 Task: Create a 'speaker' object.
Action: Mouse moved to (674, 52)
Screenshot: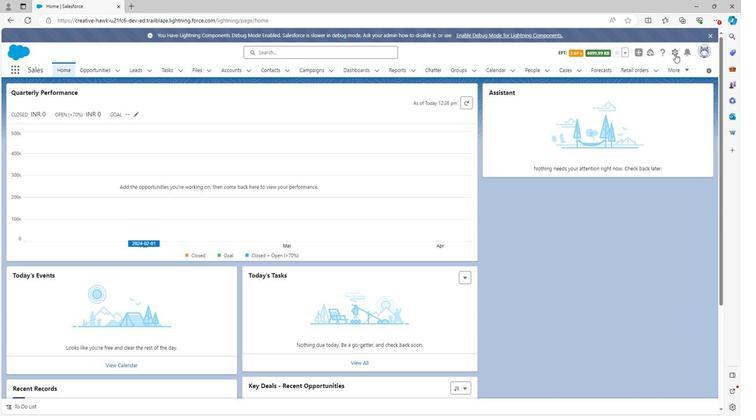 
Action: Mouse pressed left at (674, 52)
Screenshot: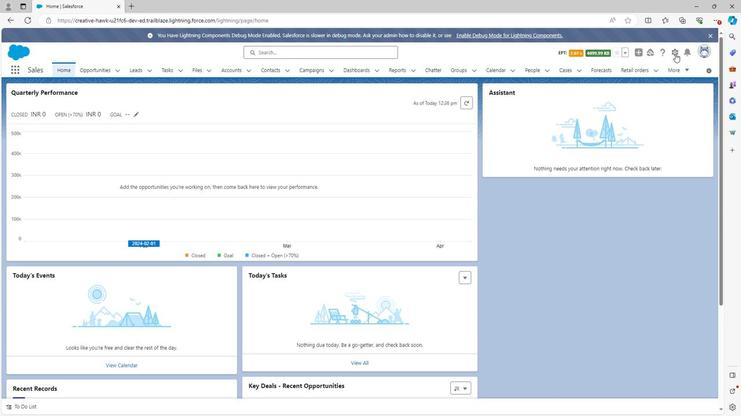 
Action: Mouse moved to (649, 75)
Screenshot: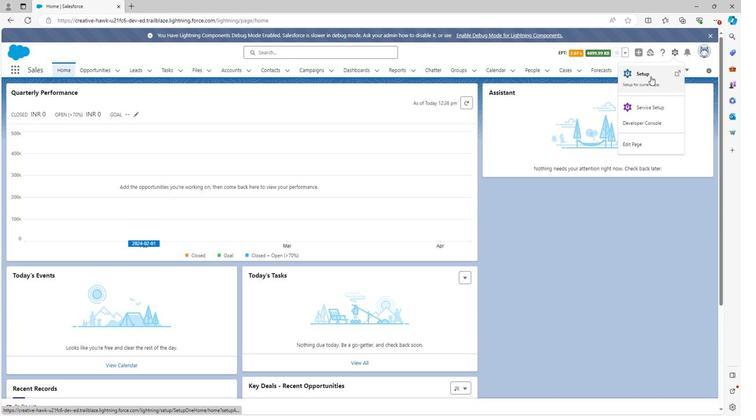 
Action: Mouse pressed left at (649, 75)
Screenshot: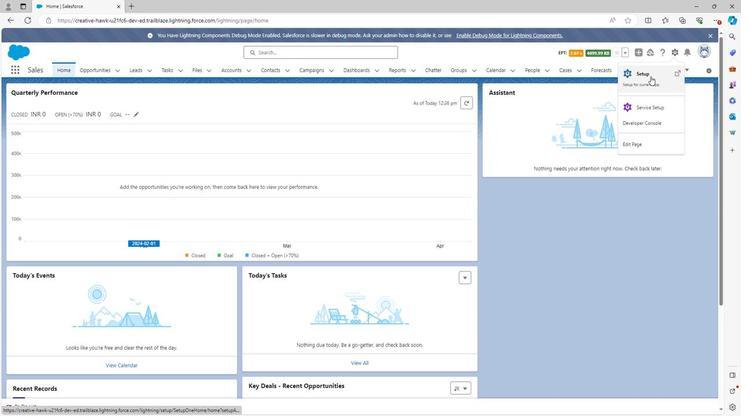 
Action: Mouse moved to (95, 66)
Screenshot: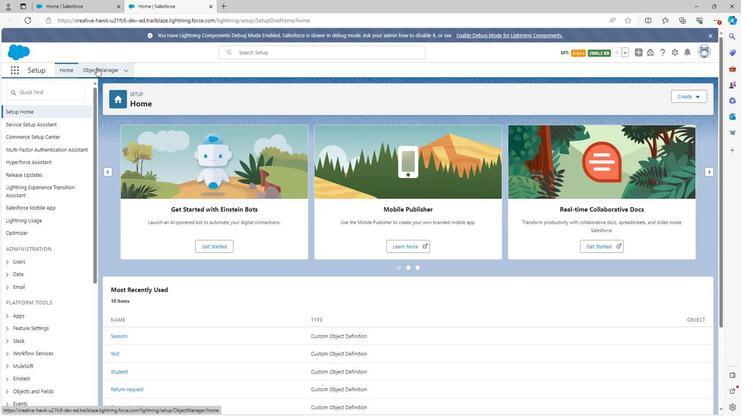 
Action: Mouse pressed left at (95, 66)
Screenshot: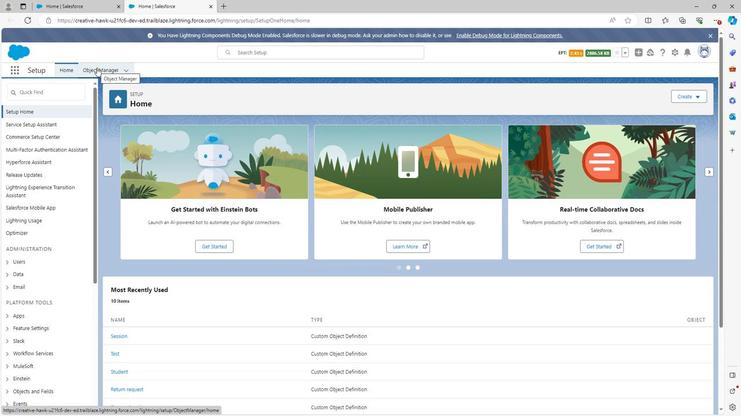 
Action: Mouse moved to (686, 92)
Screenshot: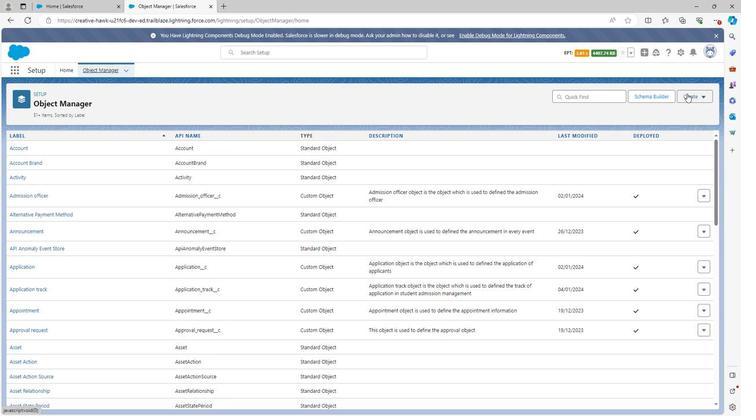 
Action: Mouse pressed left at (686, 92)
Screenshot: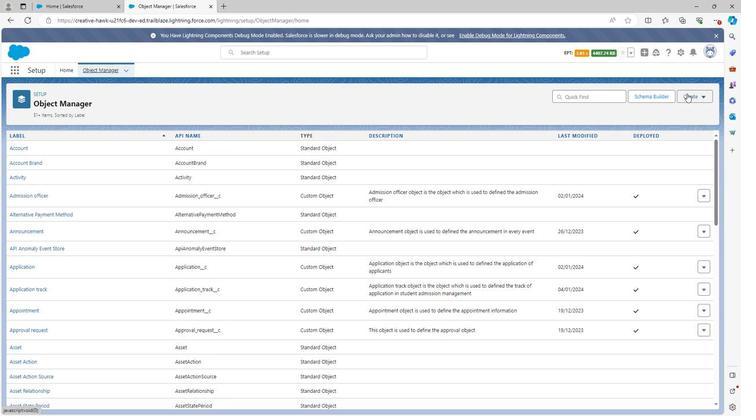 
Action: Mouse moved to (663, 115)
Screenshot: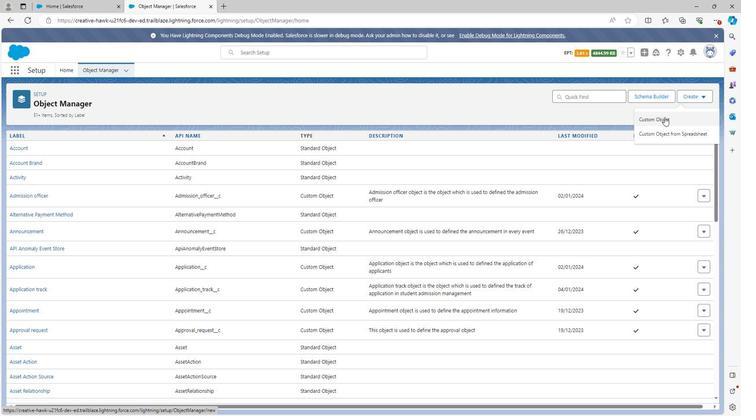 
Action: Mouse pressed left at (663, 115)
Screenshot: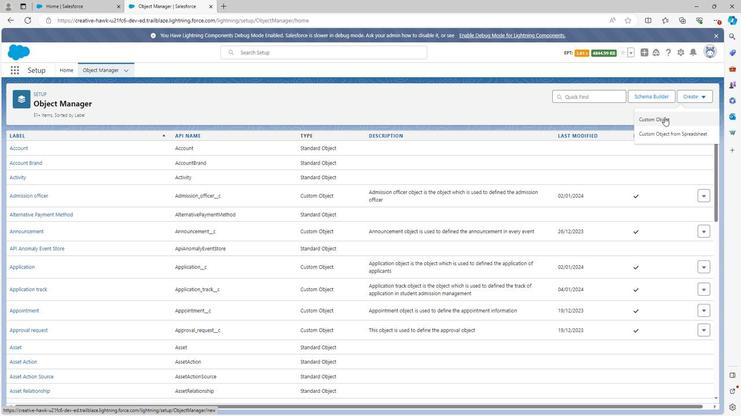 
Action: Mouse moved to (169, 195)
Screenshot: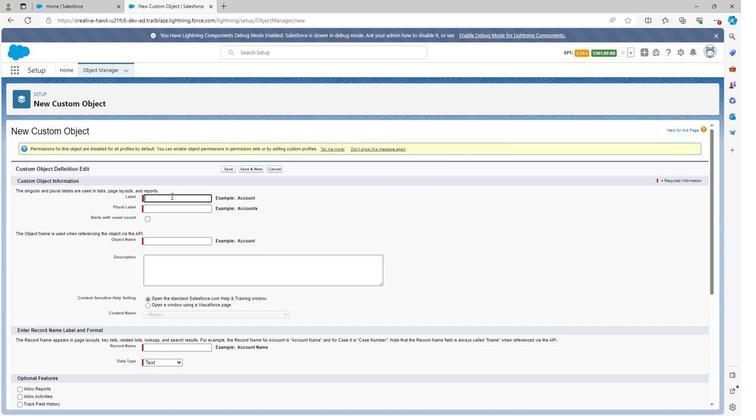
Action: Key pressed <Key.shift>Speaker
Screenshot: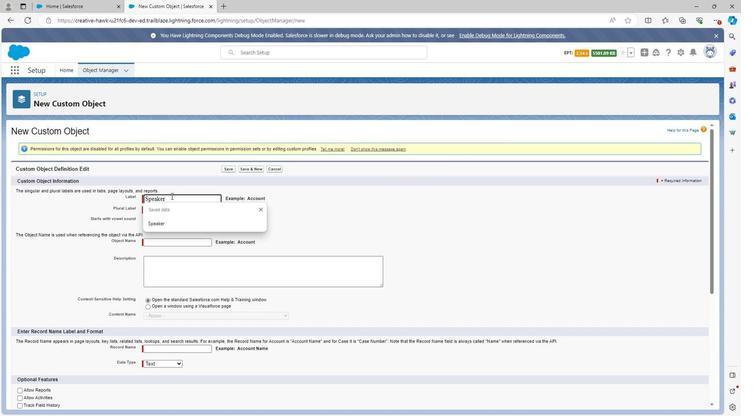 
Action: Mouse moved to (346, 205)
Screenshot: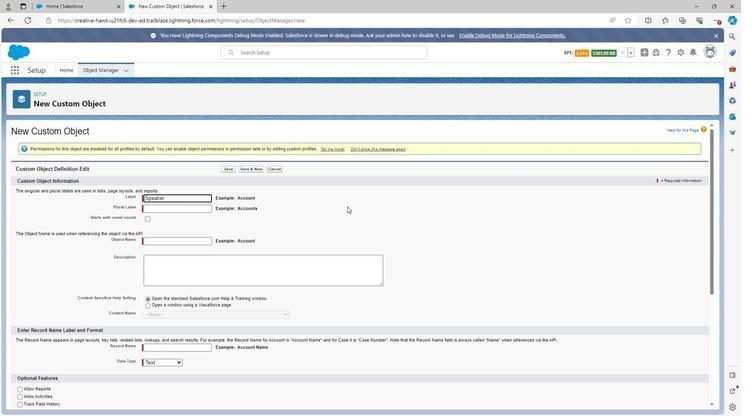 
Action: Mouse pressed left at (346, 205)
Screenshot: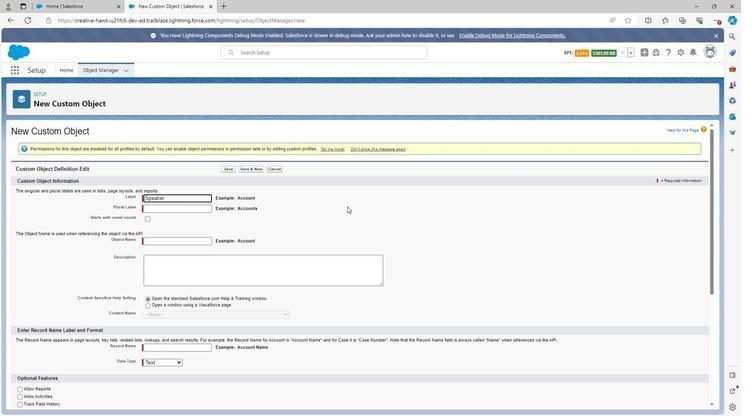 
Action: Mouse moved to (181, 206)
Screenshot: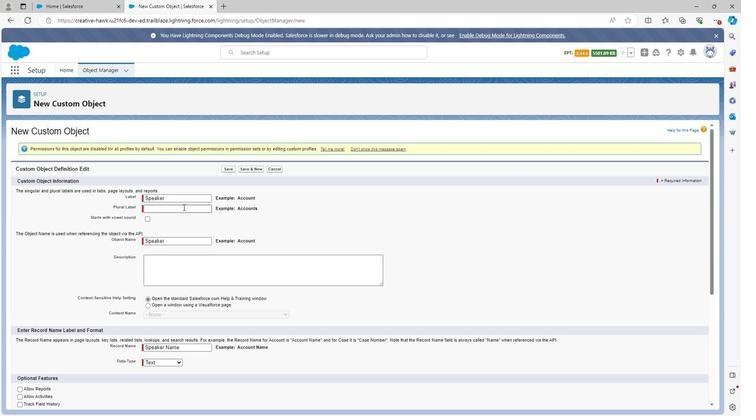 
Action: Mouse pressed left at (181, 206)
Screenshot: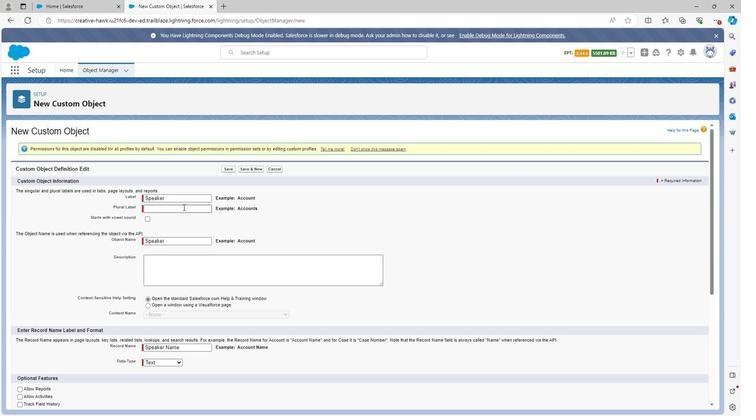 
Action: Key pressed <Key.shift>Speakers
Screenshot: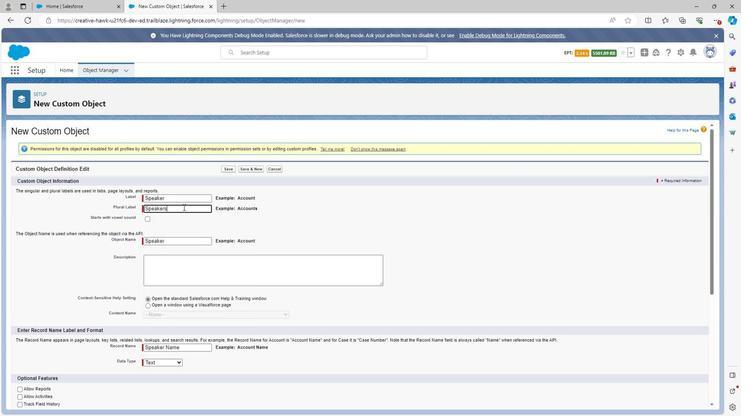 
Action: Mouse moved to (168, 268)
Screenshot: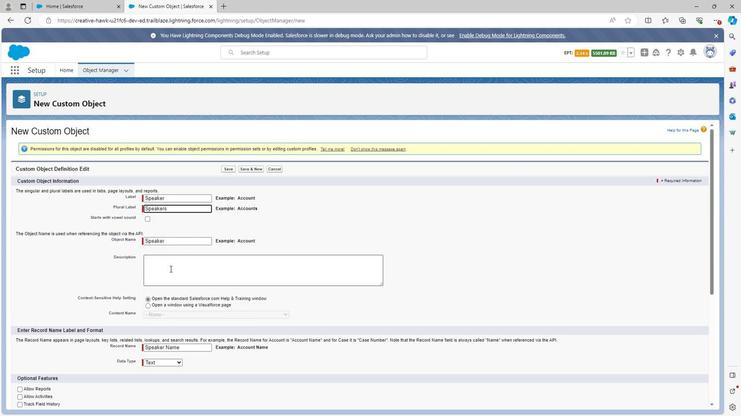 
Action: Mouse pressed left at (168, 268)
Screenshot: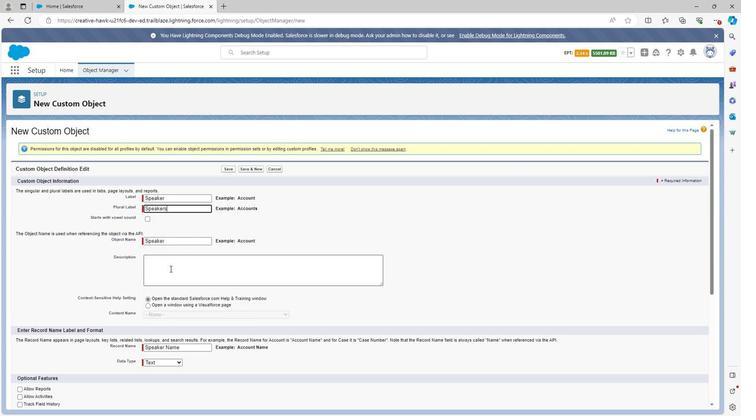 
Action: Key pressed <Key.shift>S
Screenshot: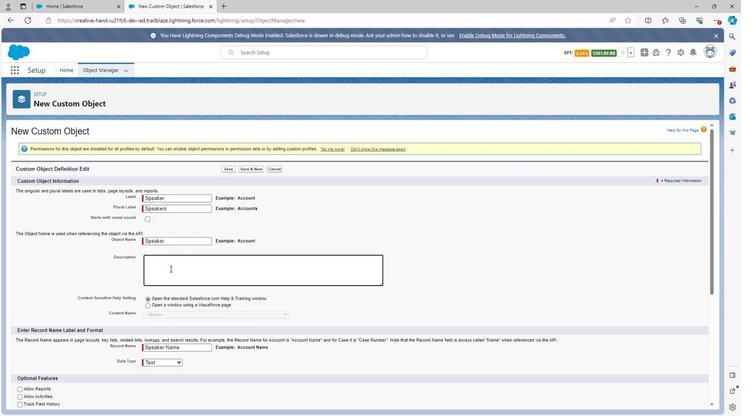 
Action: Mouse moved to (169, 266)
Screenshot: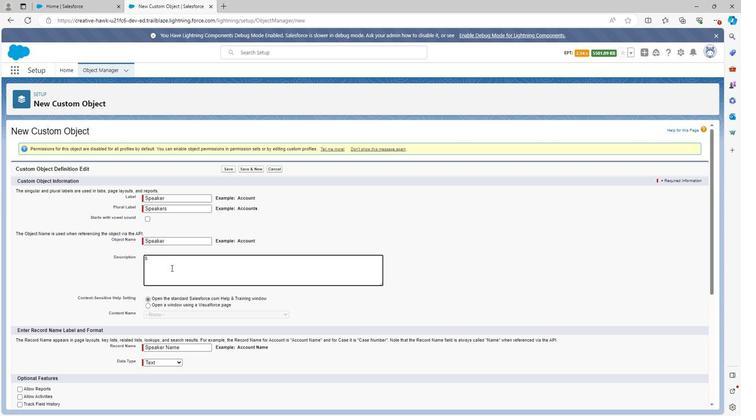 
Action: Key pressed p
Screenshot: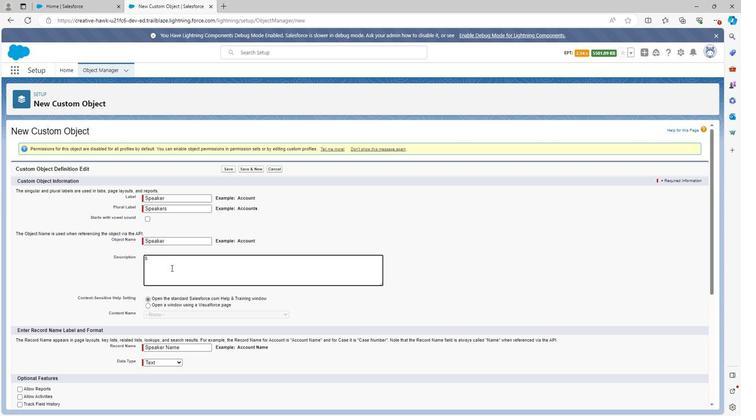 
Action: Mouse moved to (169, 265)
Screenshot: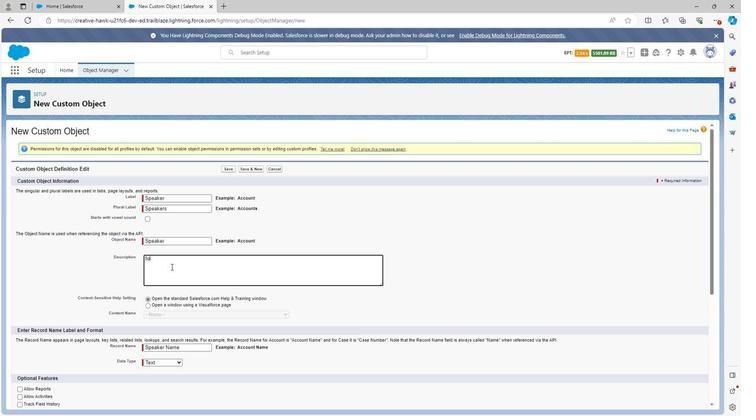 
Action: Key pressed eaker<Key.space>obj
Screenshot: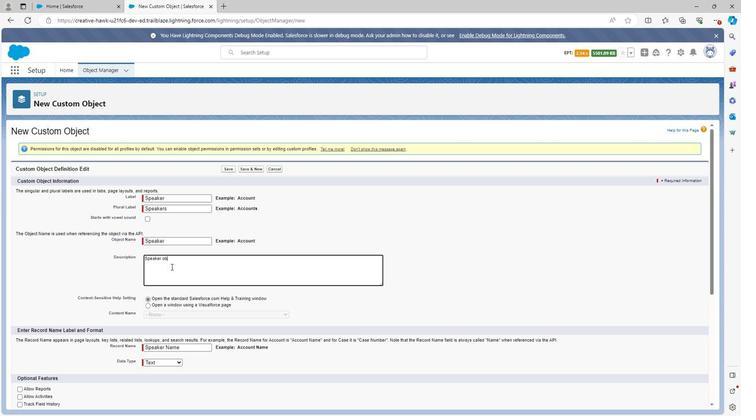 
Action: Mouse moved to (169, 265)
Screenshot: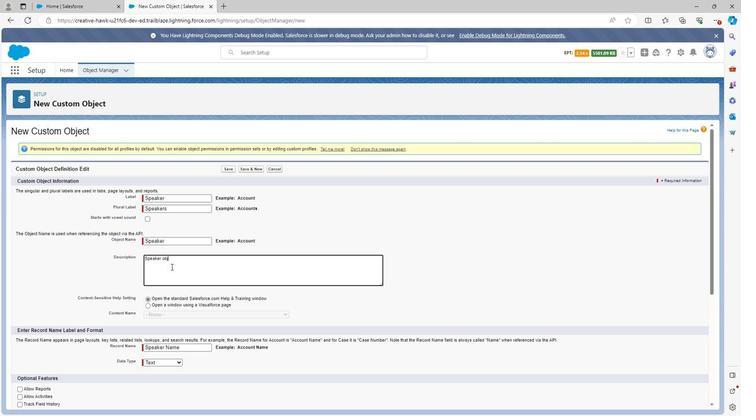 
Action: Key pressed ect<Key.space>is<Key.space>the<Key.space>object<Key.space>which<Key.space>is<Key.space>used<Key.space>to<Key.space>defined<Key.space>the<Key.space>speaker<Key.space>in<Key.space>event<Key.space>management
Screenshot: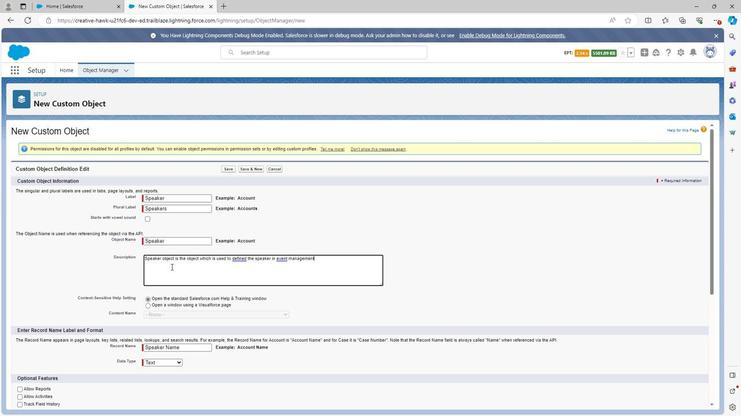 
Action: Mouse moved to (145, 338)
Screenshot: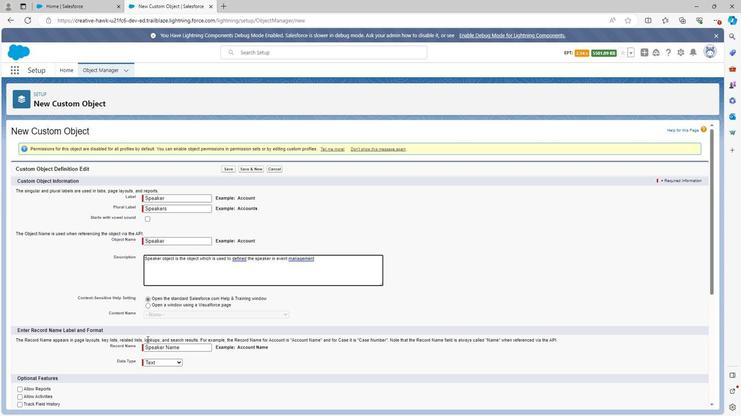
Action: Mouse scrolled (145, 338) with delta (0, 0)
Screenshot: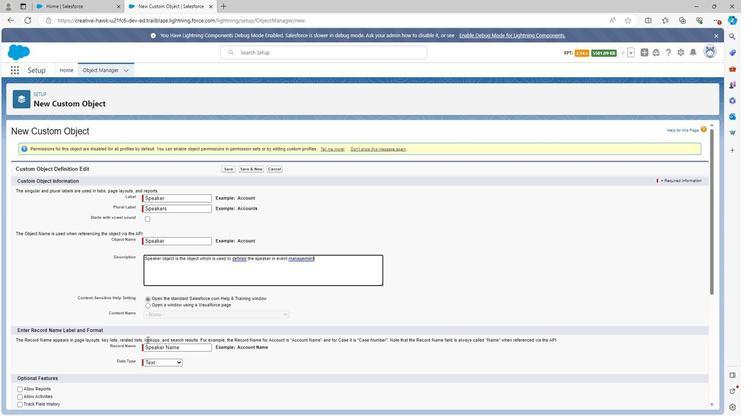 
Action: Mouse scrolled (145, 338) with delta (0, 0)
Screenshot: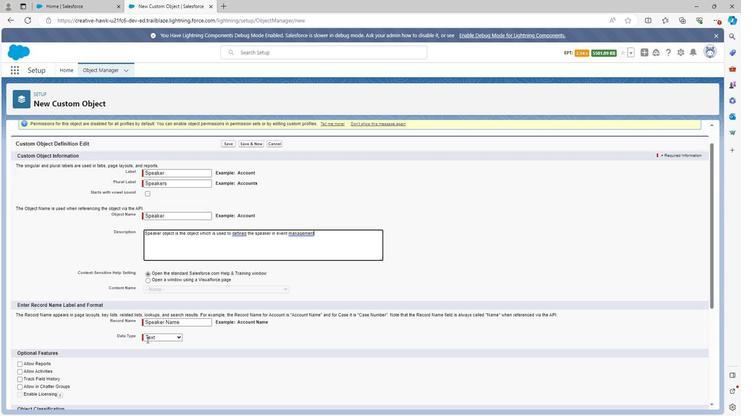 
Action: Mouse moved to (17, 303)
Screenshot: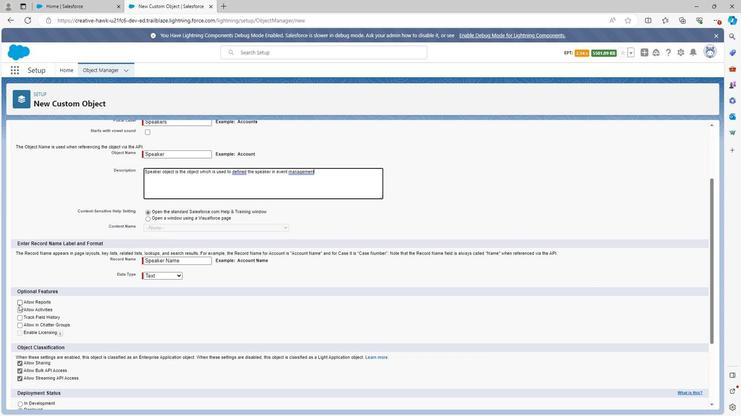 
Action: Mouse pressed left at (17, 303)
Screenshot: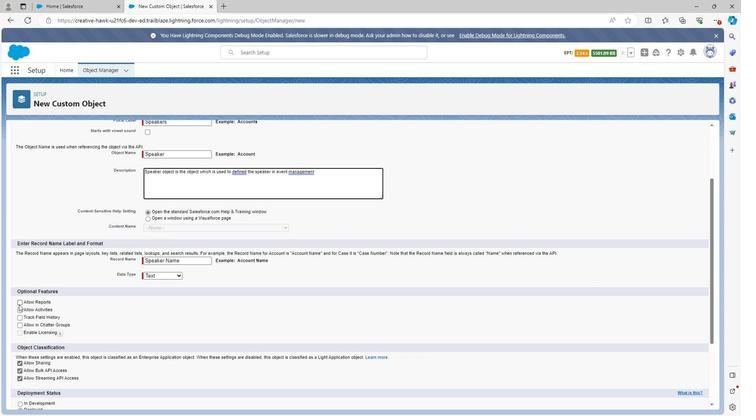 
Action: Mouse moved to (18, 309)
Screenshot: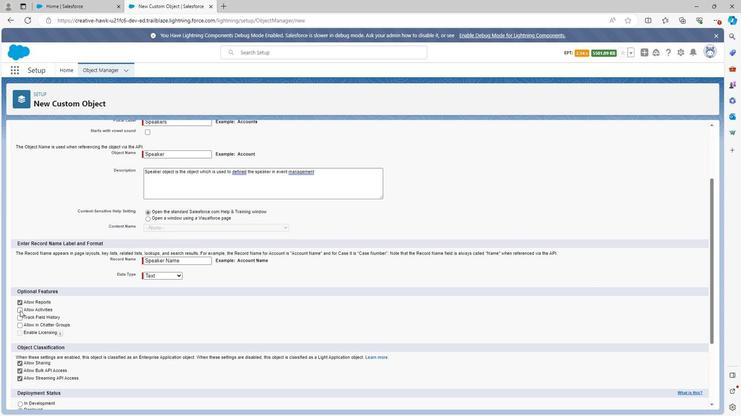 
Action: Mouse pressed left at (18, 309)
Screenshot: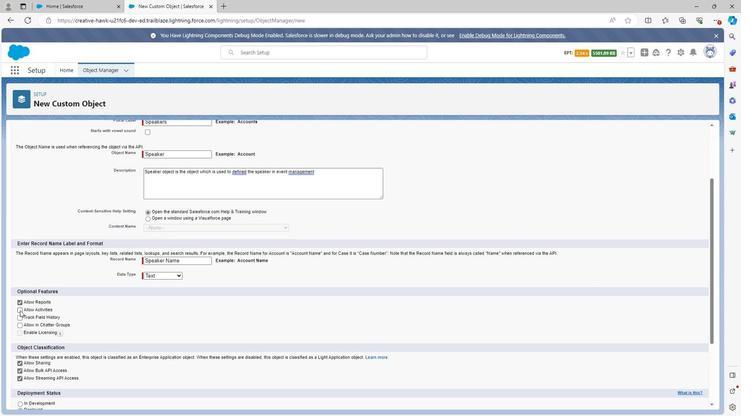 
Action: Mouse moved to (18, 317)
Screenshot: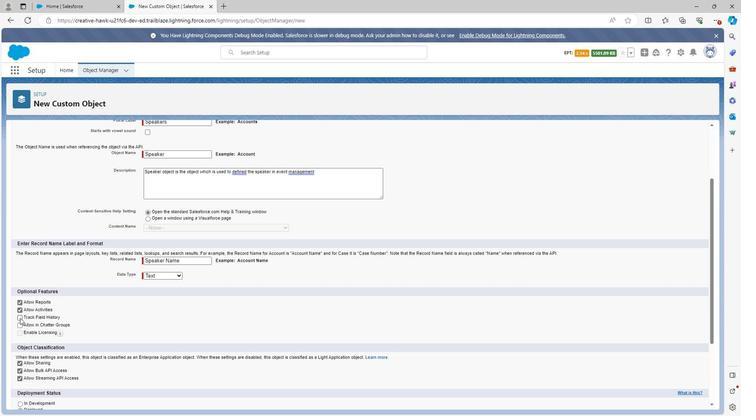 
Action: Mouse pressed left at (18, 317)
Screenshot: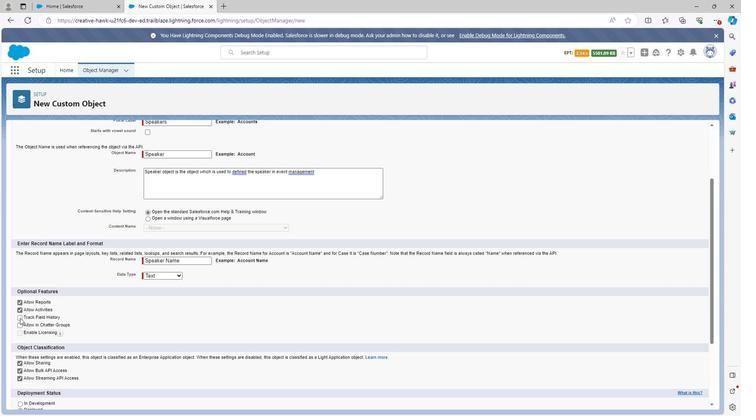 
Action: Mouse moved to (17, 324)
Screenshot: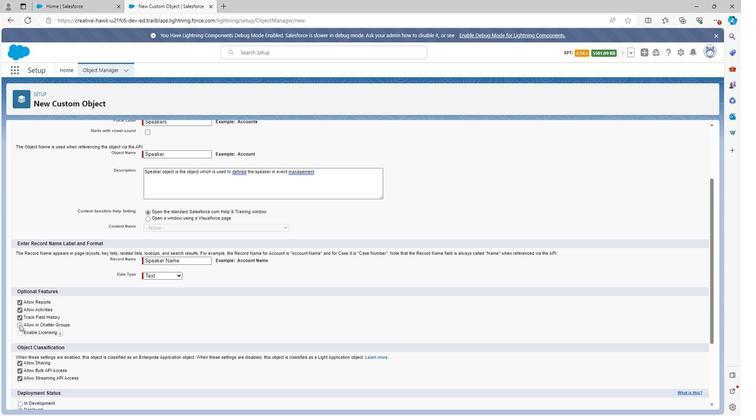 
Action: Mouse pressed left at (17, 324)
Screenshot: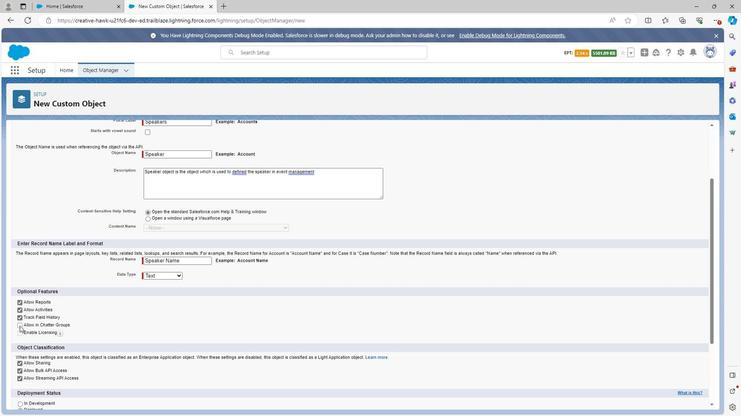 
Action: Mouse moved to (27, 341)
Screenshot: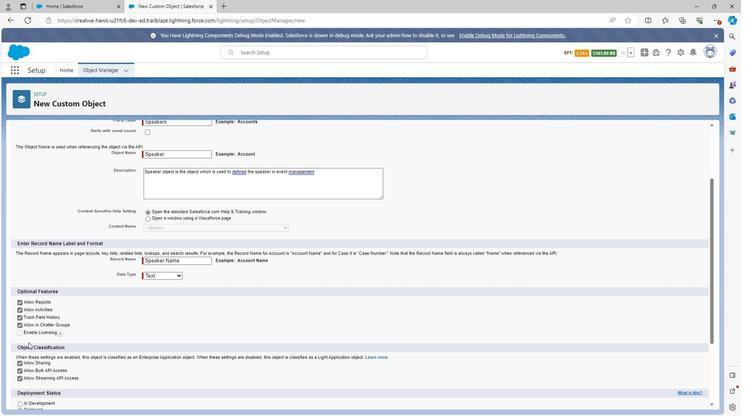 
Action: Mouse scrolled (27, 341) with delta (0, 0)
Screenshot: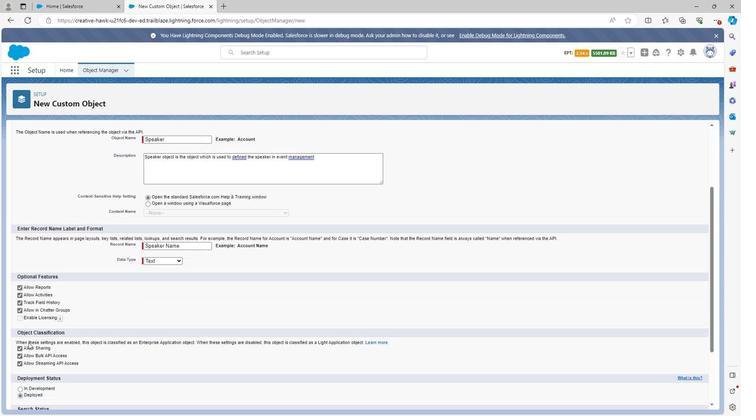 
Action: Mouse scrolled (27, 341) with delta (0, 0)
Screenshot: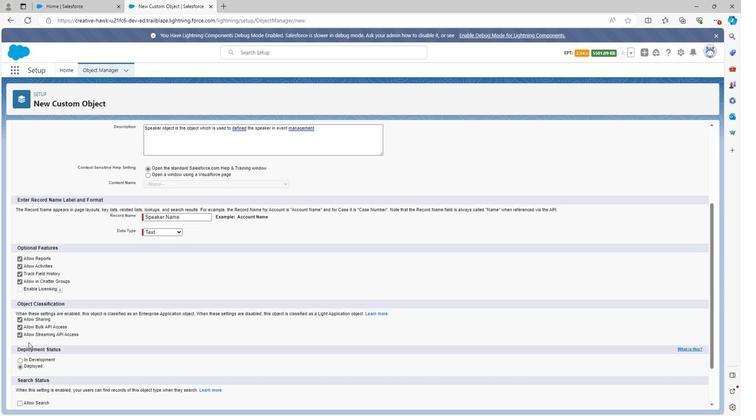 
Action: Mouse moved to (17, 359)
Screenshot: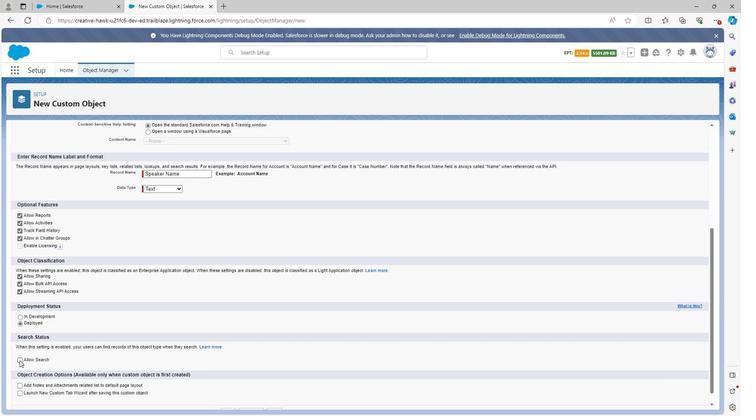 
Action: Mouse pressed left at (17, 359)
Screenshot: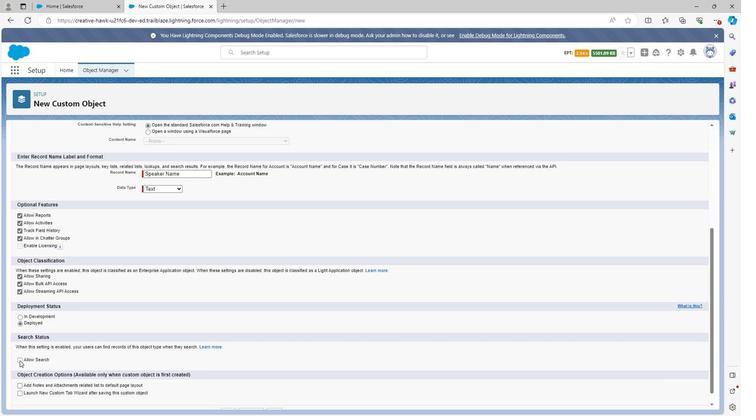 
Action: Mouse moved to (396, 349)
Screenshot: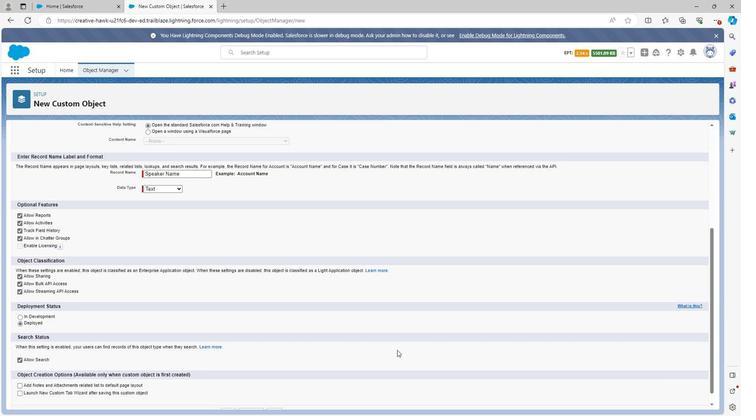 
Action: Mouse scrolled (396, 349) with delta (0, 0)
Screenshot: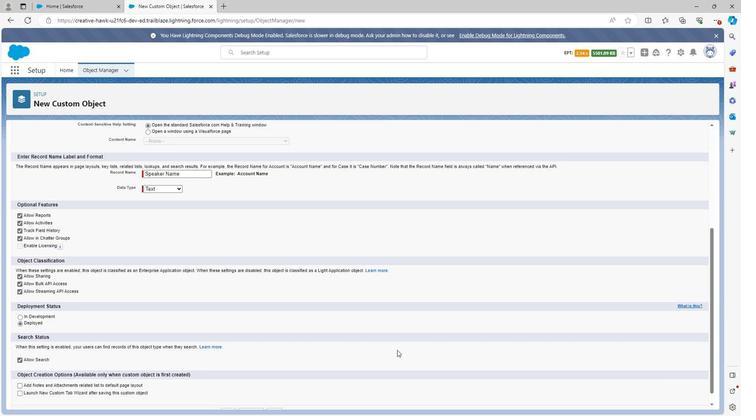 
Action: Mouse scrolled (396, 349) with delta (0, 0)
Screenshot: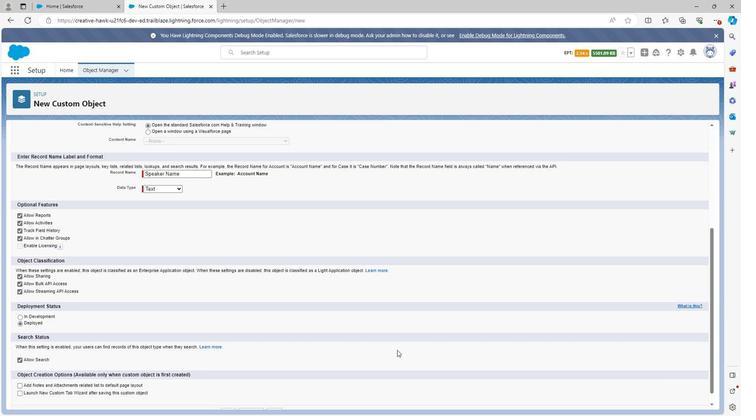 
Action: Mouse scrolled (396, 349) with delta (0, 0)
Screenshot: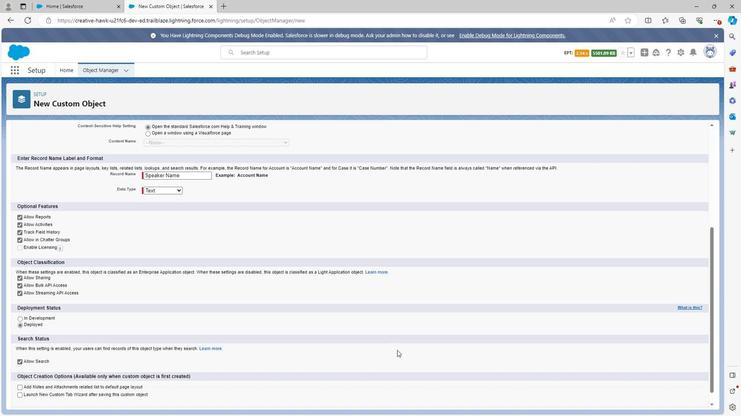 
Action: Mouse scrolled (396, 349) with delta (0, 0)
Screenshot: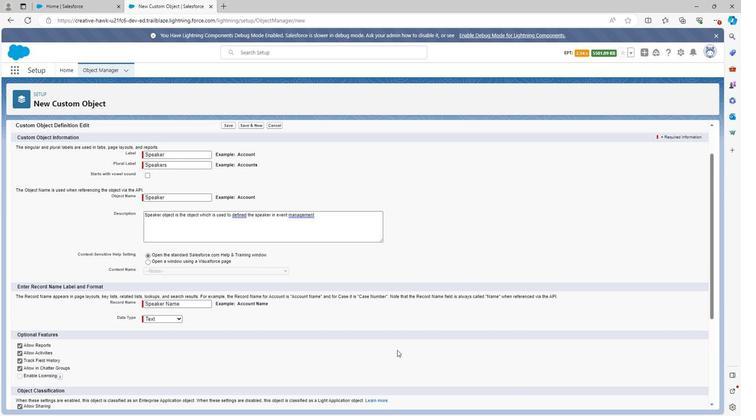 
Action: Mouse scrolled (396, 349) with delta (0, 0)
Screenshot: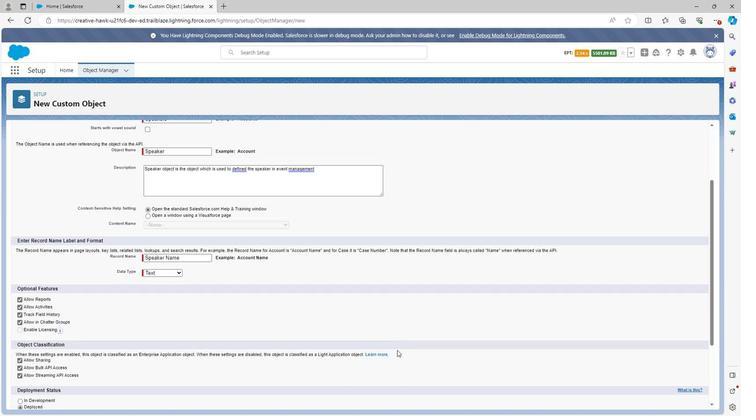 
Action: Mouse scrolled (396, 349) with delta (0, 0)
Screenshot: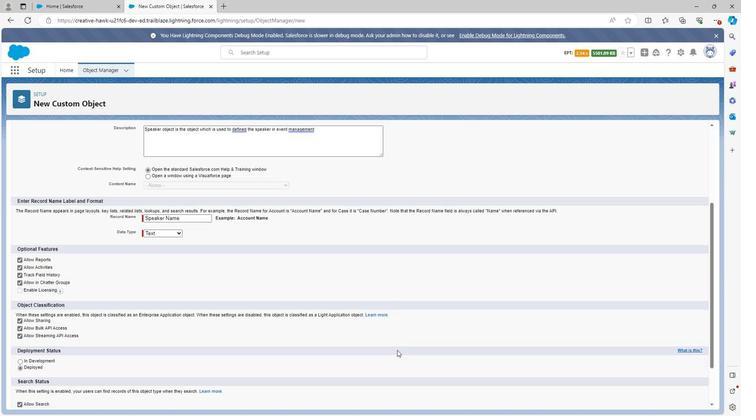 
Action: Mouse moved to (544, 369)
Screenshot: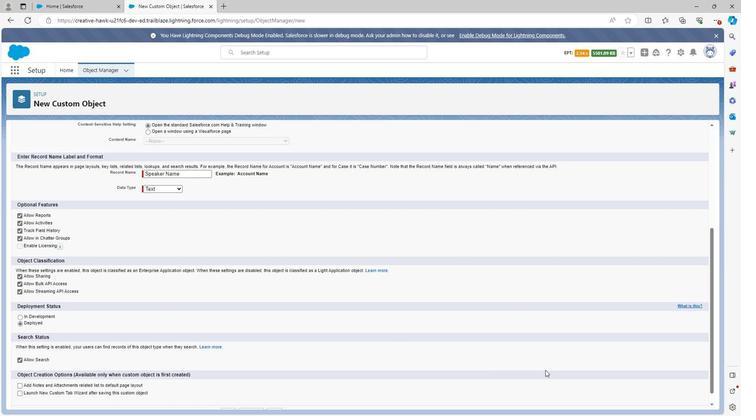 
Action: Mouse scrolled (544, 368) with delta (0, 0)
Screenshot: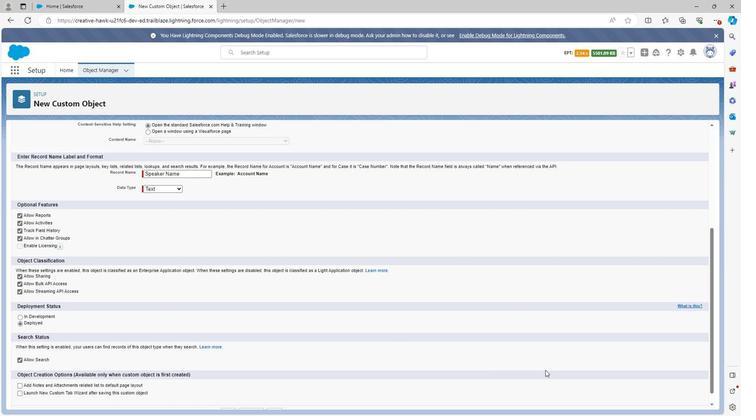 
Action: Mouse scrolled (544, 368) with delta (0, 0)
Screenshot: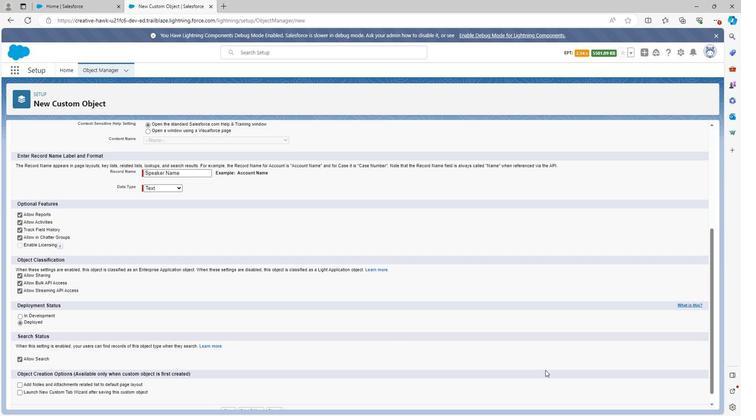 
Action: Mouse scrolled (544, 368) with delta (0, 0)
Screenshot: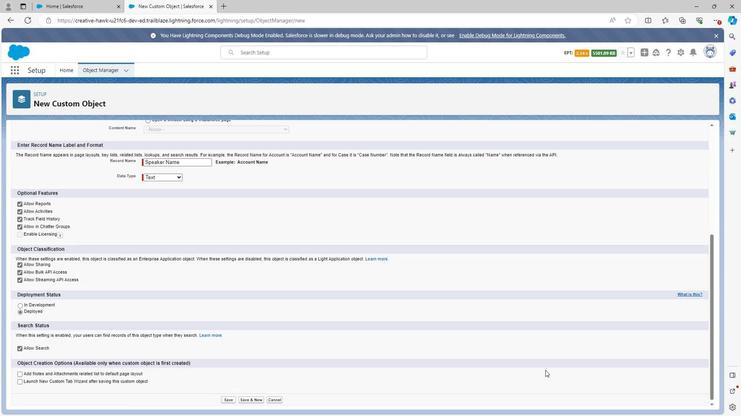 
Action: Mouse moved to (657, 388)
Screenshot: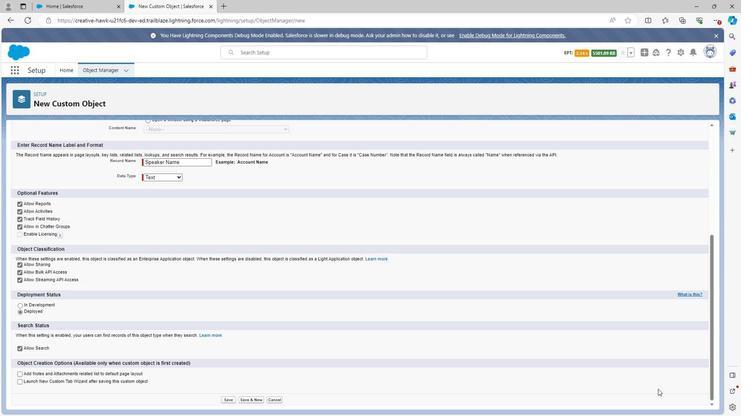 
Action: Mouse scrolled (657, 388) with delta (0, 0)
Screenshot: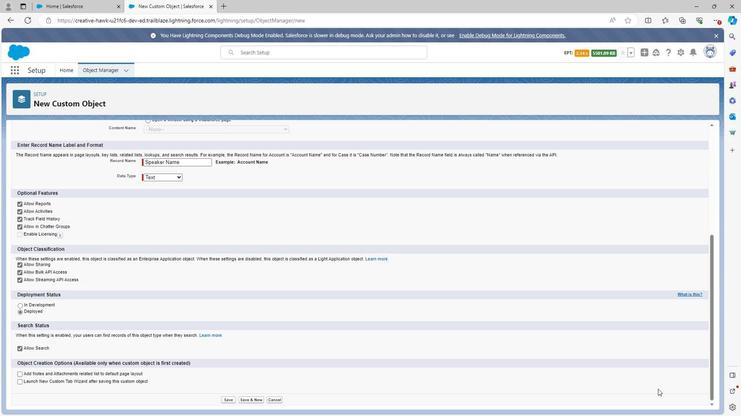 
Action: Mouse moved to (225, 397)
Screenshot: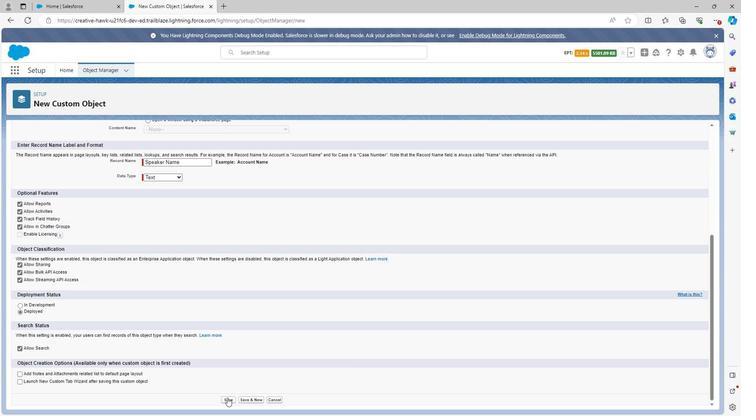 
Action: Mouse pressed left at (225, 397)
Screenshot: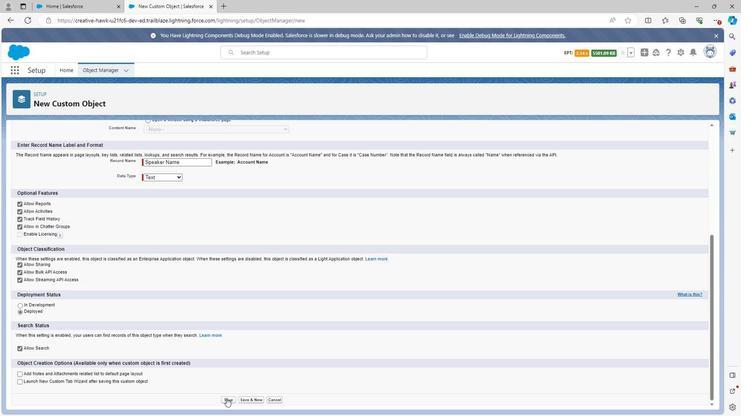 
Action: Mouse moved to (75, 93)
Screenshot: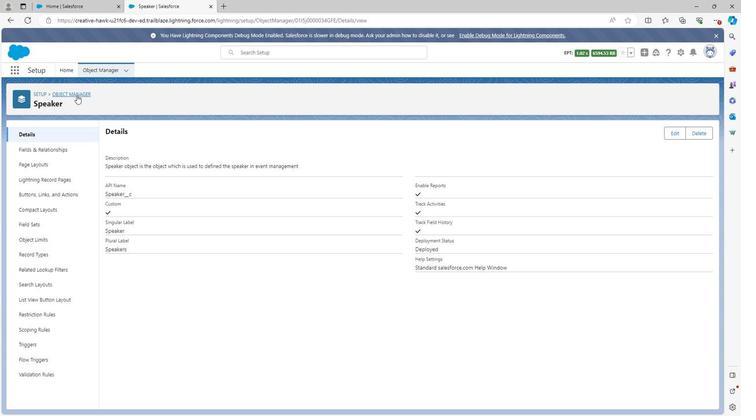 
Action: Mouse pressed left at (75, 93)
Screenshot: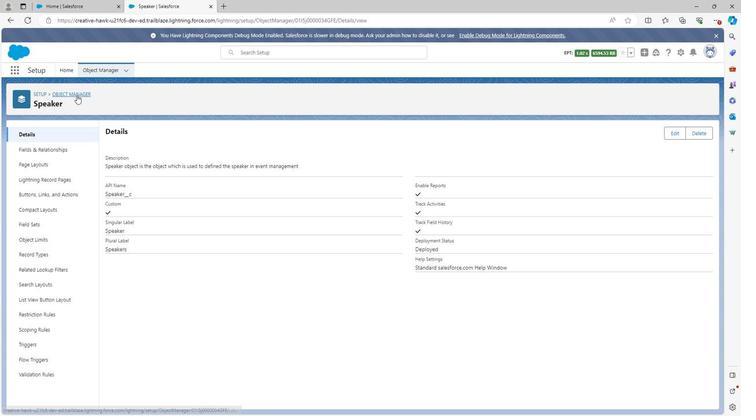 
Action: Mouse moved to (82, 209)
Screenshot: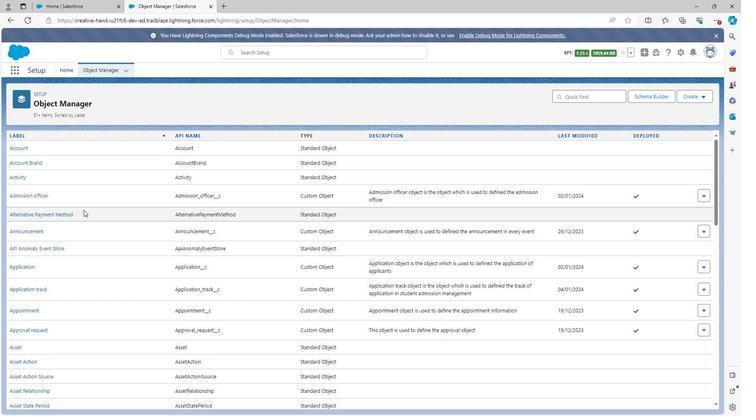 
Action: Mouse scrolled (82, 208) with delta (0, 0)
Screenshot: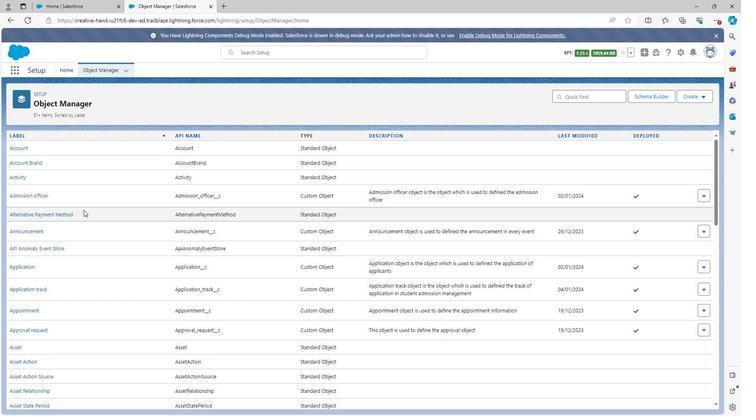 
Action: Mouse moved to (82, 213)
Screenshot: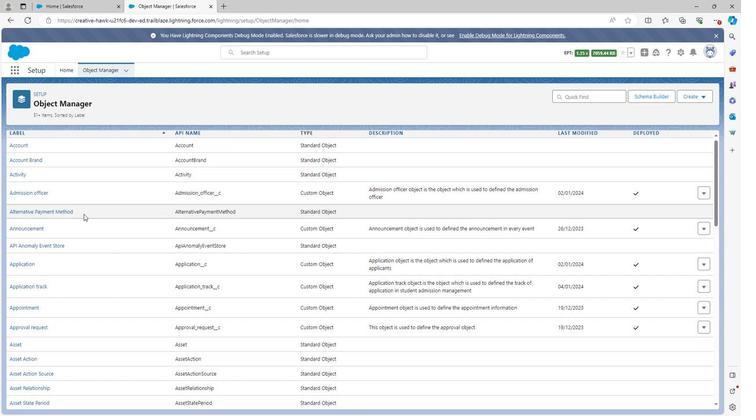 
Action: Mouse scrolled (82, 212) with delta (0, 0)
Screenshot: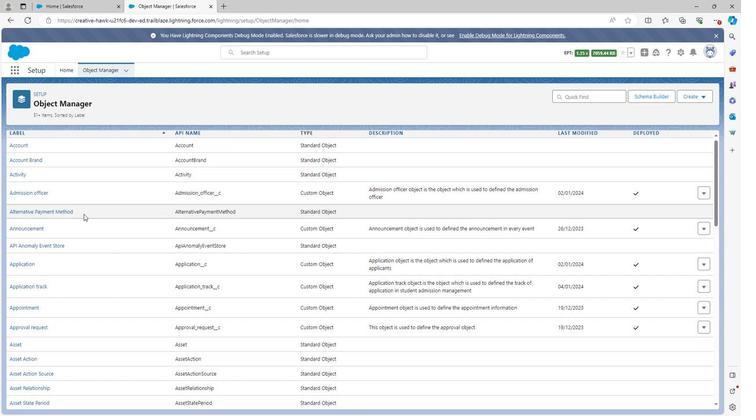 
Action: Mouse moved to (82, 213)
Screenshot: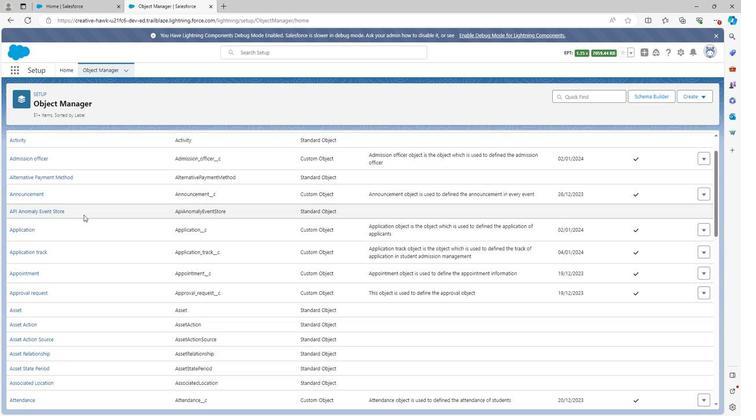 
Action: Mouse scrolled (82, 213) with delta (0, 0)
Screenshot: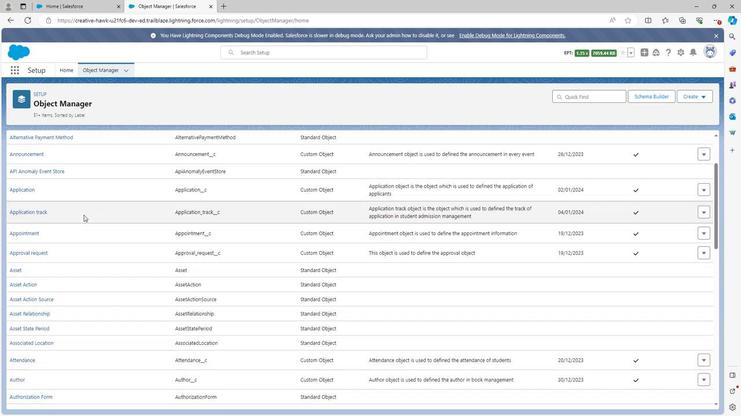 
Action: Mouse scrolled (82, 213) with delta (0, 0)
Screenshot: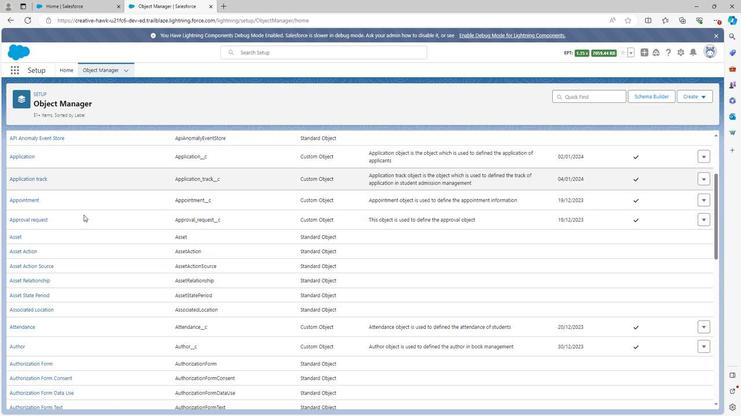 
Action: Mouse scrolled (82, 213) with delta (0, 0)
Screenshot: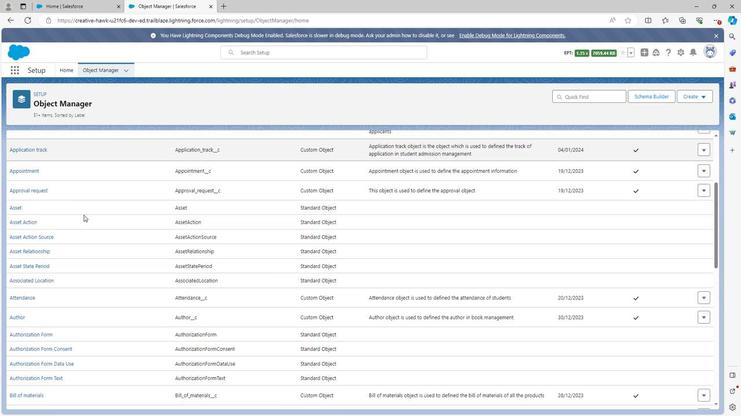 
Action: Mouse scrolled (82, 213) with delta (0, 0)
Screenshot: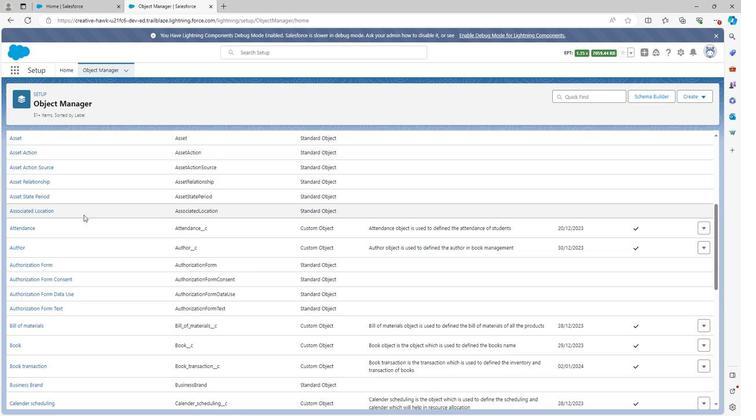
Action: Mouse scrolled (82, 213) with delta (0, 0)
Screenshot: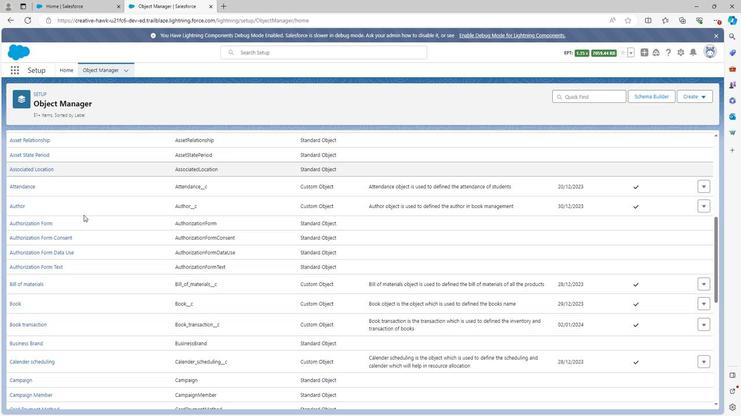 
Action: Mouse scrolled (82, 213) with delta (0, 0)
Screenshot: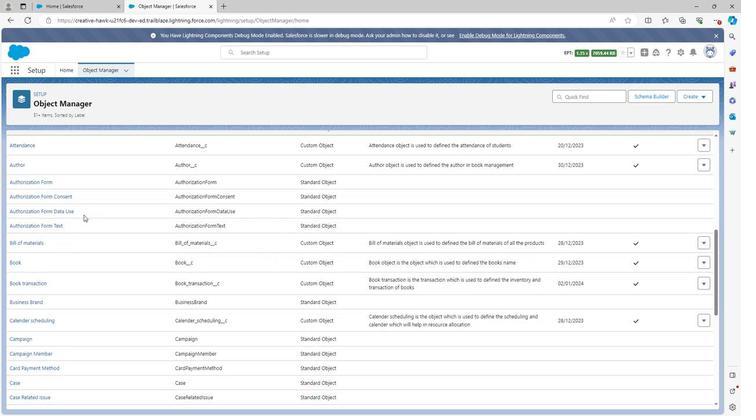 
Action: Mouse scrolled (82, 213) with delta (0, 0)
Screenshot: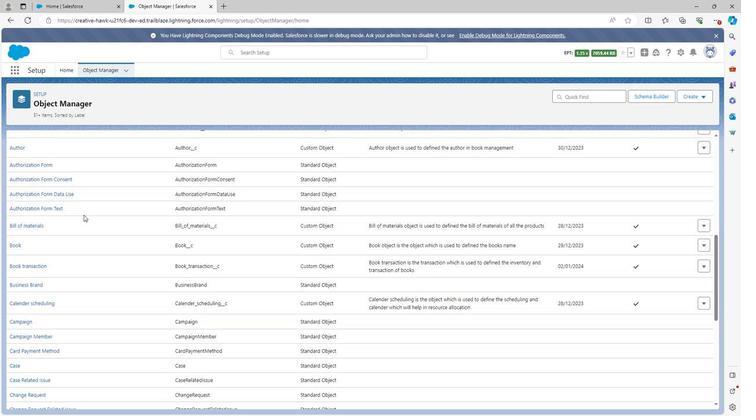 
Action: Mouse scrolled (82, 213) with delta (0, 0)
Screenshot: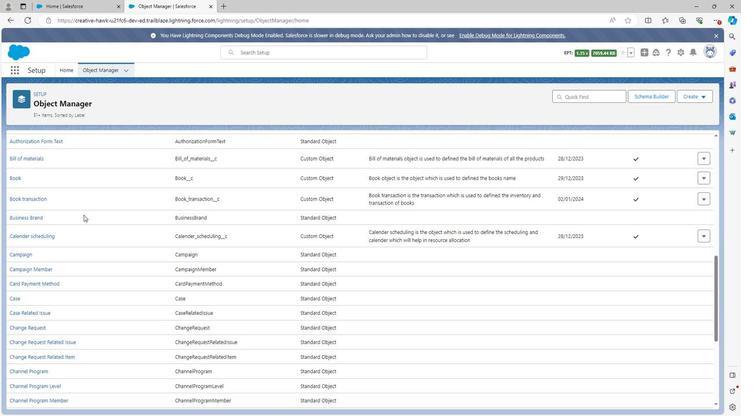 
Action: Mouse scrolled (82, 213) with delta (0, 0)
Screenshot: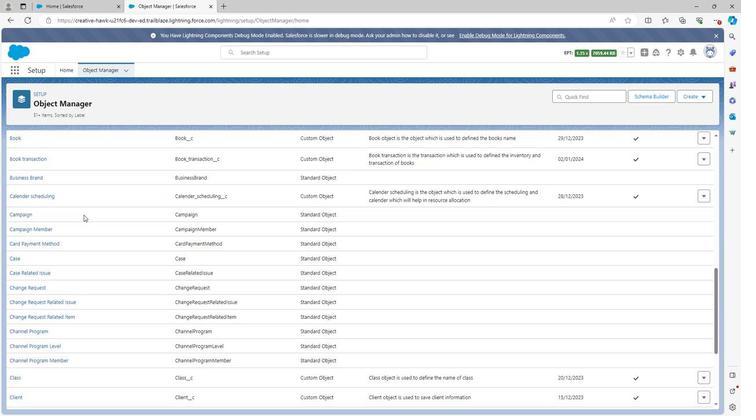 
Action: Mouse scrolled (82, 213) with delta (0, 0)
Screenshot: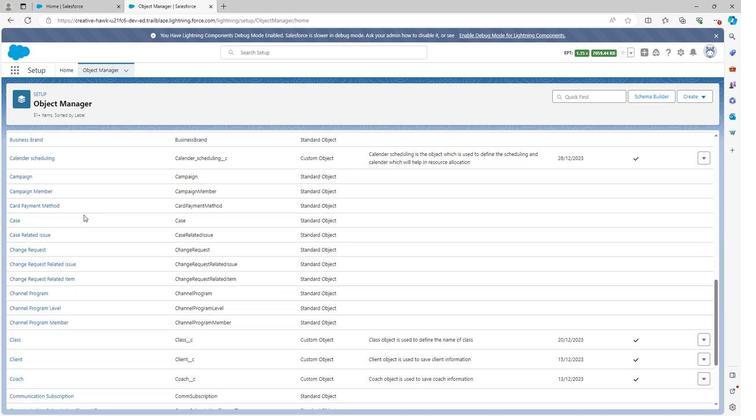 
Action: Mouse scrolled (82, 213) with delta (0, 0)
Screenshot: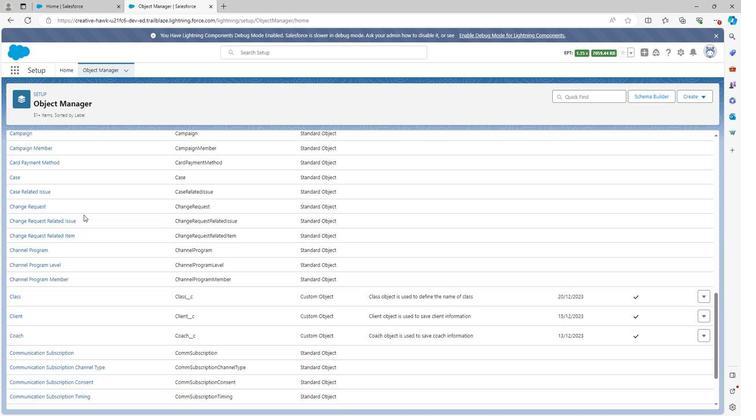 
Action: Mouse scrolled (82, 213) with delta (0, 0)
Screenshot: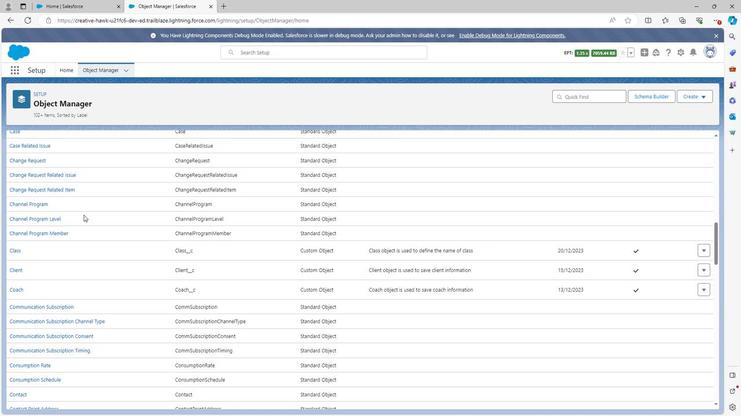 
Action: Mouse scrolled (82, 213) with delta (0, 0)
Screenshot: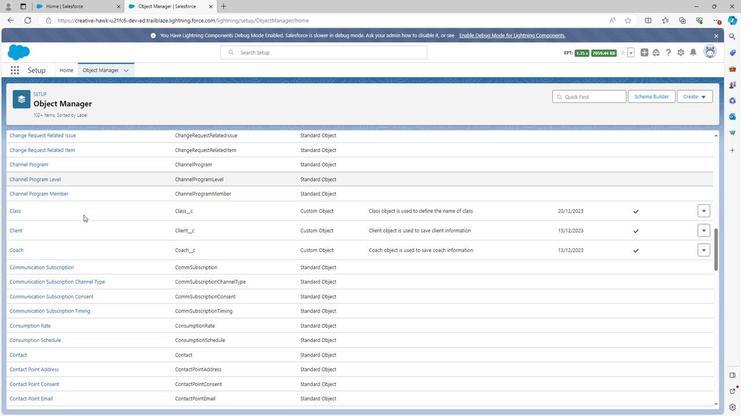 
Action: Mouse scrolled (82, 213) with delta (0, 0)
Screenshot: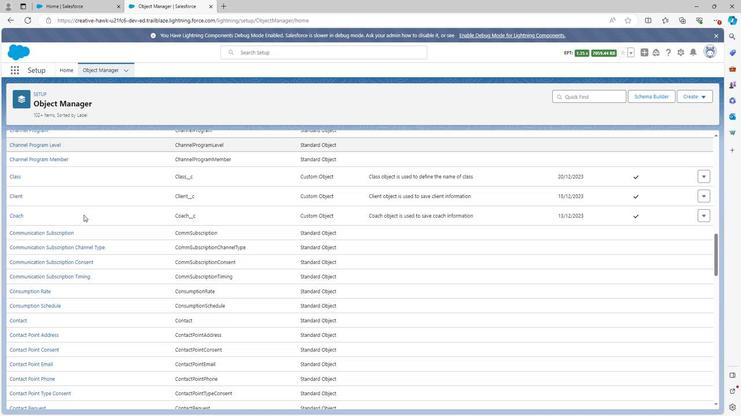 
Action: Mouse scrolled (82, 213) with delta (0, 0)
Screenshot: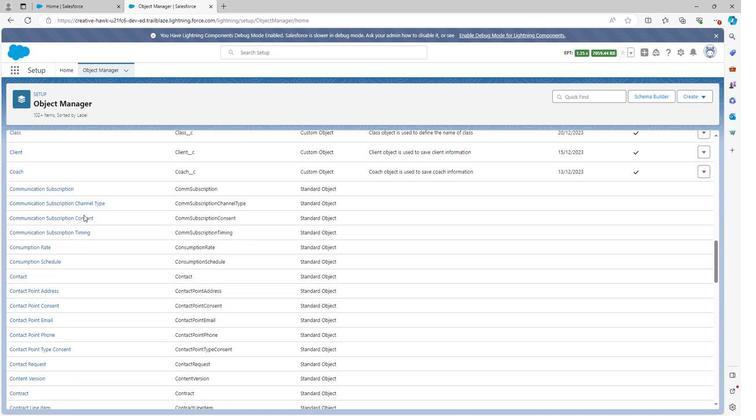
Action: Mouse scrolled (82, 213) with delta (0, 0)
Screenshot: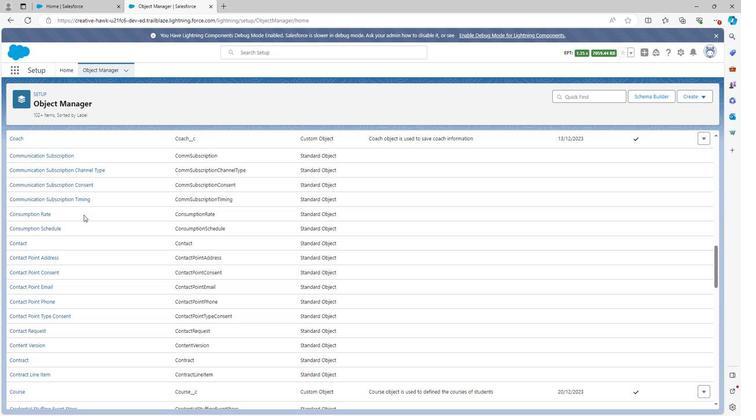 
Action: Mouse scrolled (82, 213) with delta (0, 0)
Screenshot: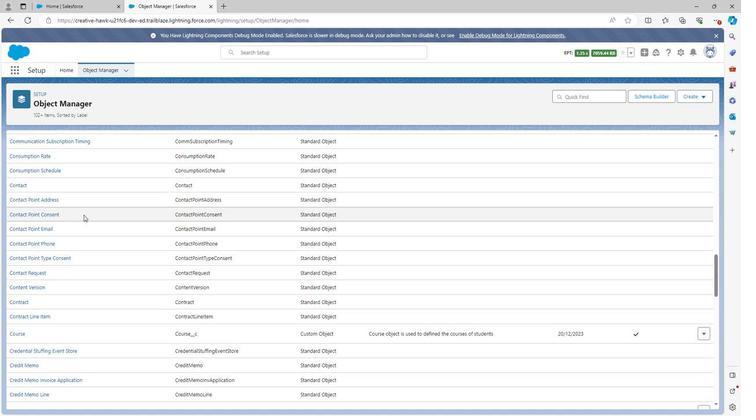 
Action: Mouse scrolled (82, 213) with delta (0, 0)
Screenshot: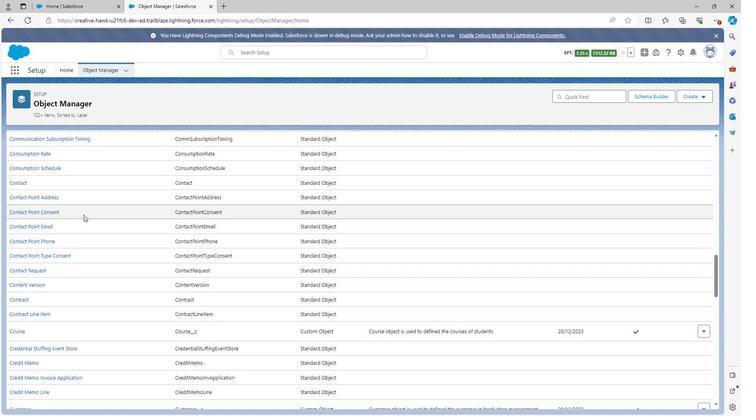 
Action: Mouse scrolled (82, 213) with delta (0, 0)
Screenshot: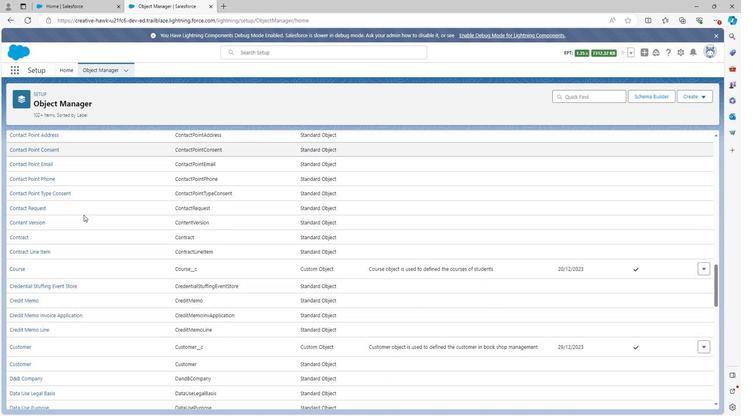
Action: Mouse scrolled (82, 213) with delta (0, 0)
Screenshot: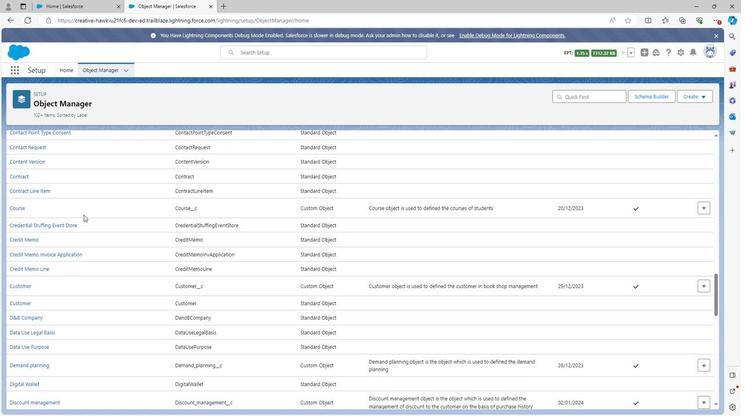 
Action: Mouse scrolled (82, 213) with delta (0, 0)
Screenshot: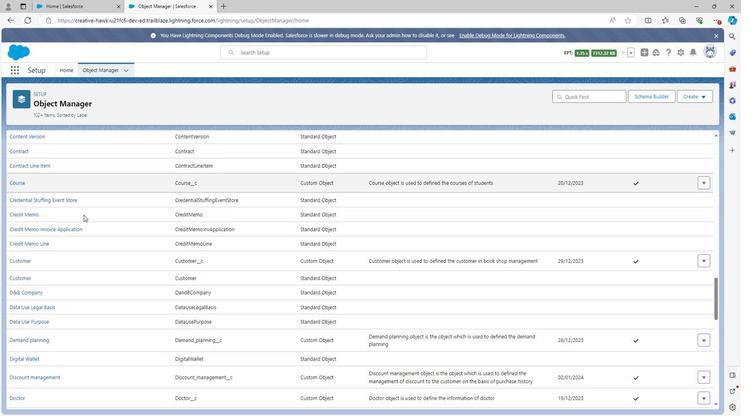 
Action: Mouse scrolled (82, 213) with delta (0, 0)
Screenshot: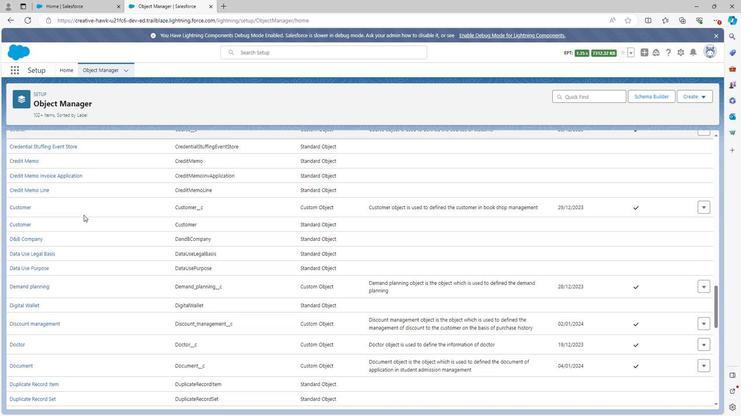 
Action: Mouse scrolled (82, 213) with delta (0, 0)
Screenshot: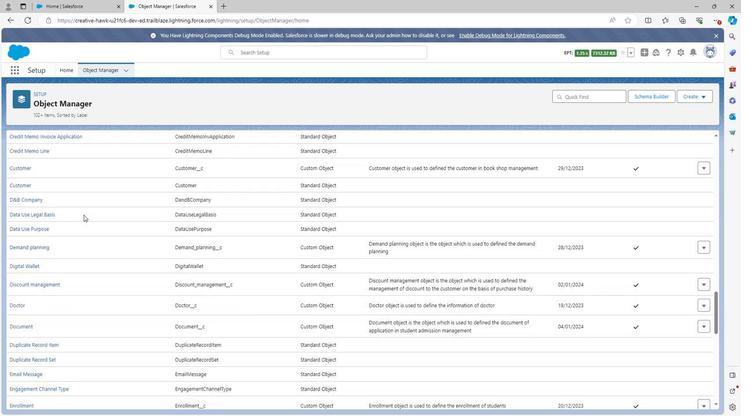 
Action: Mouse scrolled (82, 213) with delta (0, 0)
Screenshot: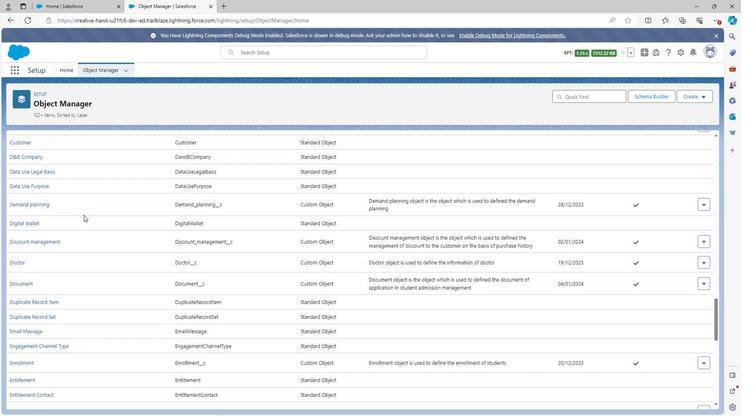 
Action: Mouse scrolled (82, 213) with delta (0, 0)
Screenshot: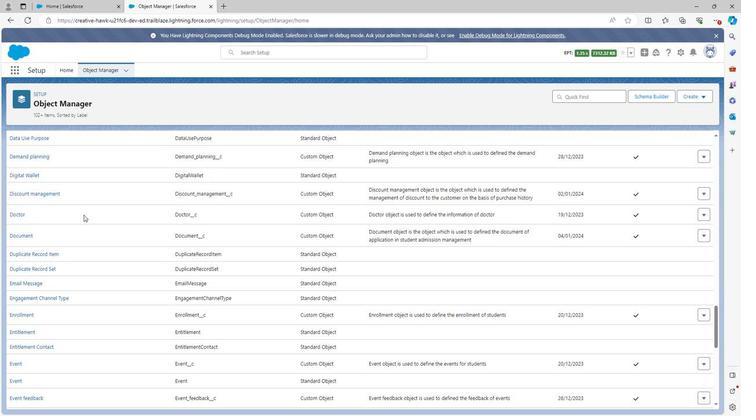 
Action: Mouse scrolled (82, 213) with delta (0, 0)
Screenshot: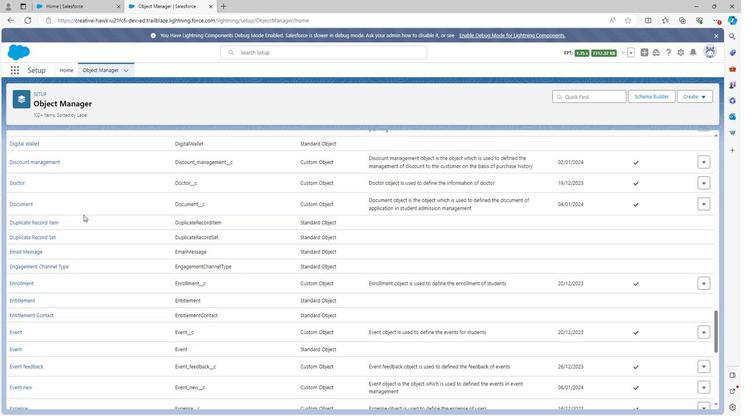 
Action: Mouse scrolled (82, 213) with delta (0, 0)
Screenshot: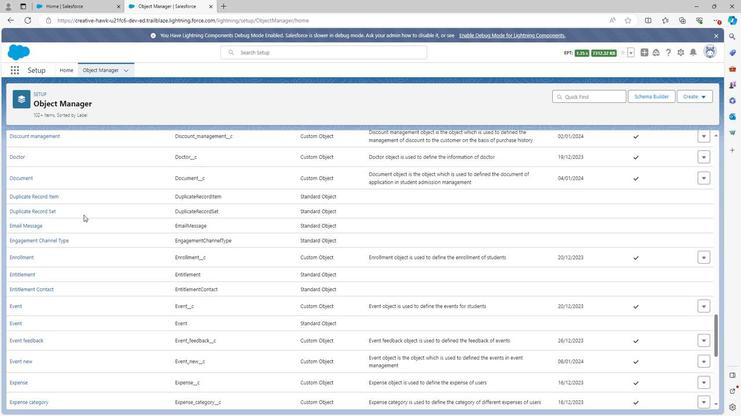 
Action: Mouse scrolled (82, 213) with delta (0, 0)
Screenshot: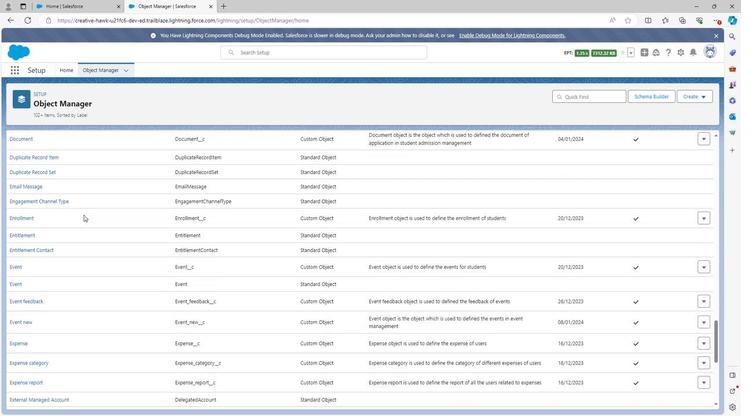 
Action: Mouse scrolled (82, 213) with delta (0, 0)
Screenshot: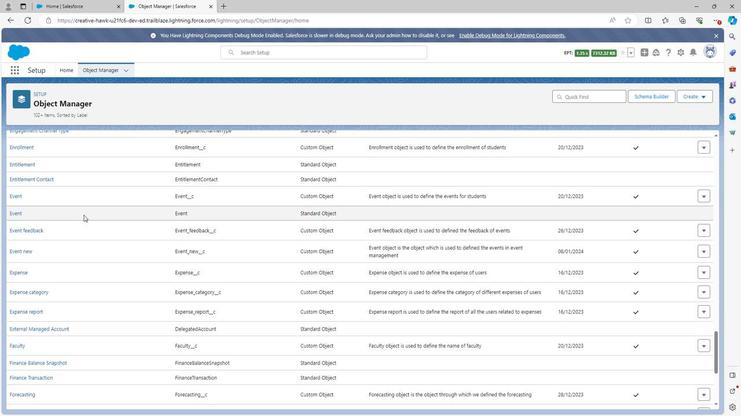 
Action: Mouse scrolled (82, 213) with delta (0, 0)
Screenshot: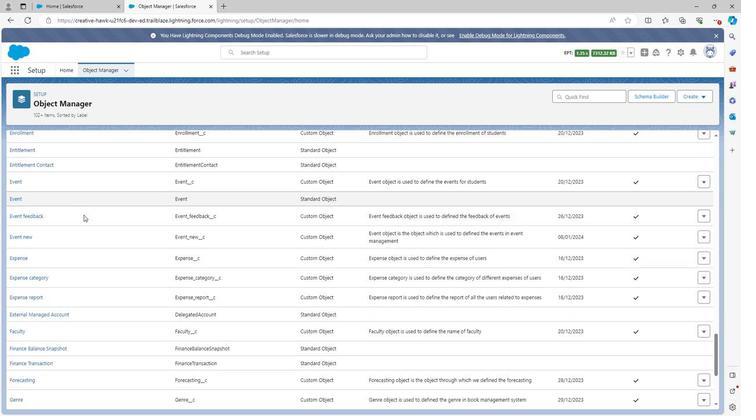 
Action: Mouse scrolled (82, 213) with delta (0, 0)
Screenshot: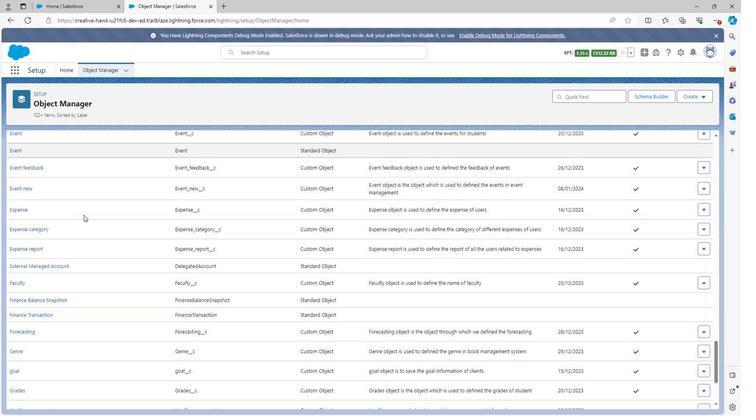 
Action: Mouse scrolled (82, 213) with delta (0, 0)
Screenshot: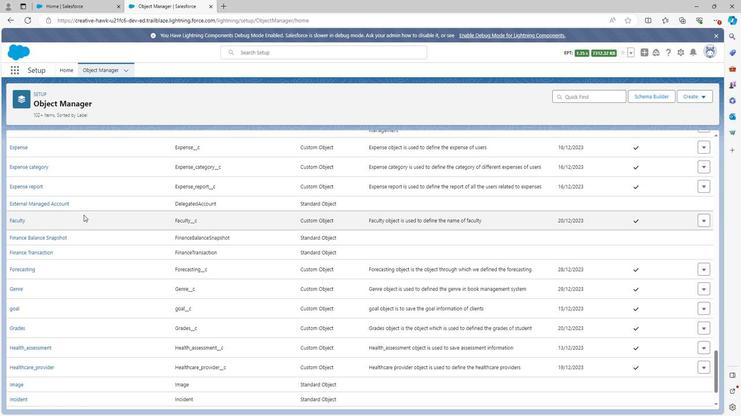 
Action: Mouse scrolled (82, 213) with delta (0, 0)
Screenshot: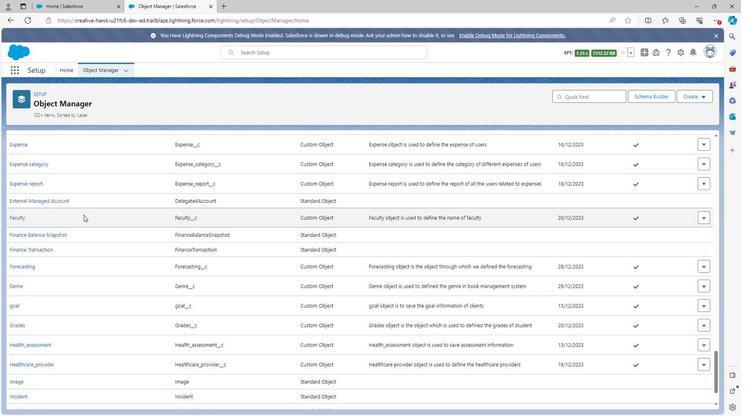 
Action: Mouse scrolled (82, 213) with delta (0, 0)
Screenshot: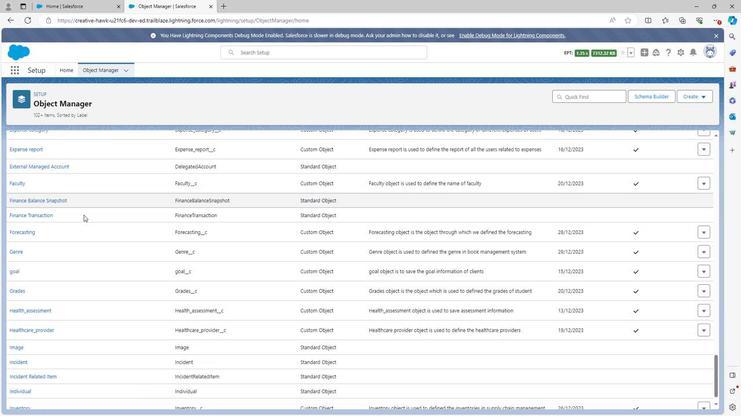 
Action: Mouse scrolled (82, 213) with delta (0, 0)
Screenshot: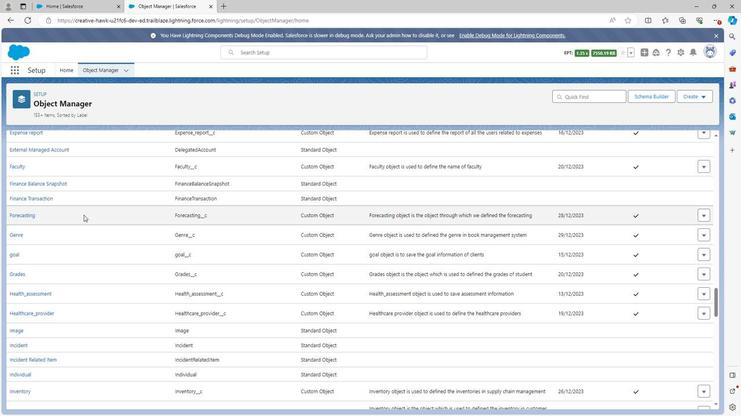 
Action: Mouse moved to (82, 306)
Screenshot: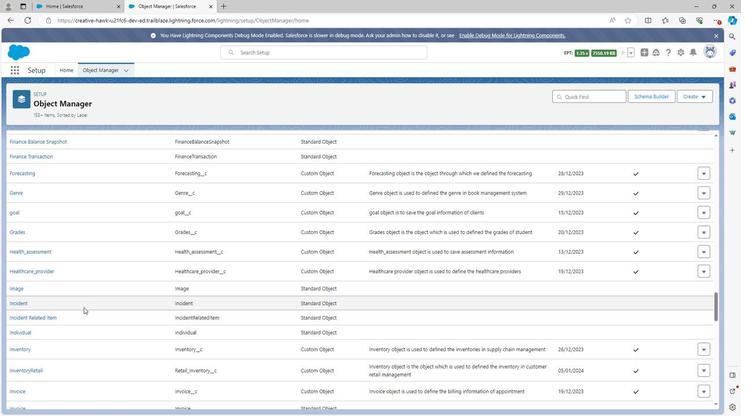 
Action: Mouse scrolled (82, 305) with delta (0, 0)
Screenshot: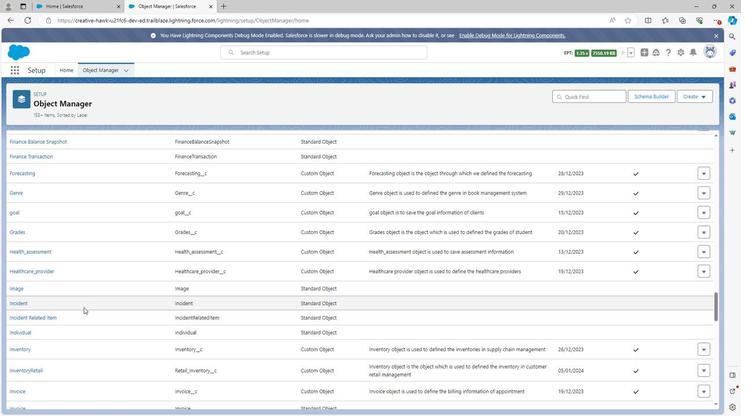 
Action: Mouse scrolled (82, 305) with delta (0, 0)
Screenshot: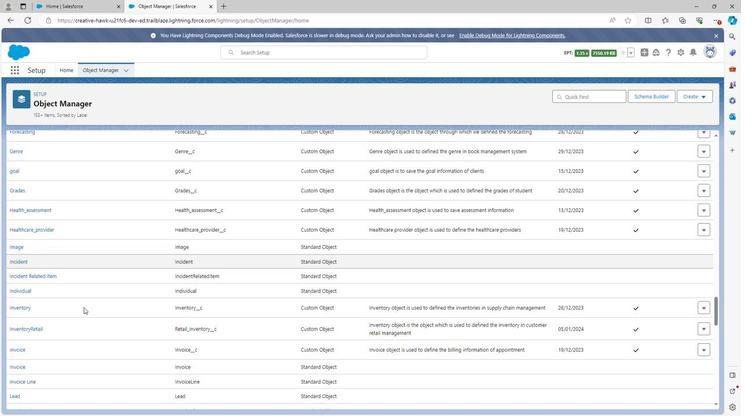 
Action: Mouse scrolled (82, 305) with delta (0, 0)
Screenshot: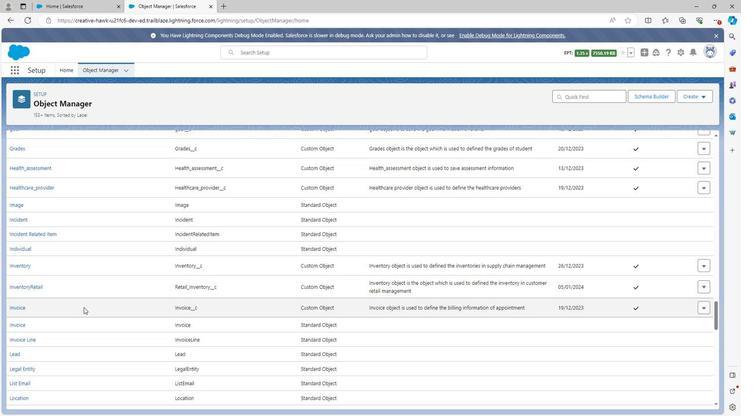 
Action: Mouse scrolled (82, 305) with delta (0, 0)
Screenshot: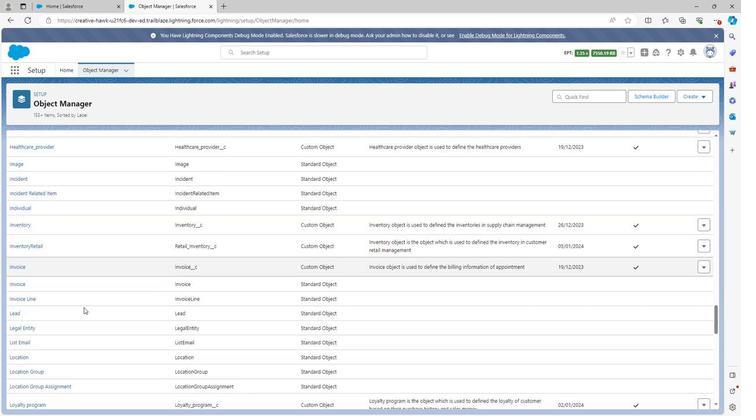 
Action: Mouse scrolled (82, 305) with delta (0, 0)
Screenshot: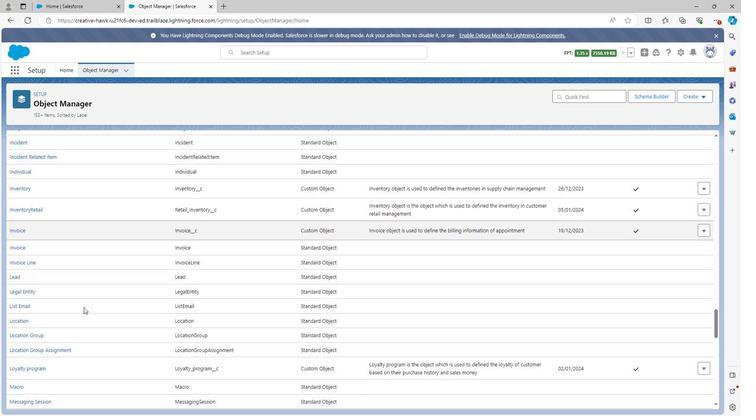 
Action: Mouse scrolled (82, 305) with delta (0, 0)
Screenshot: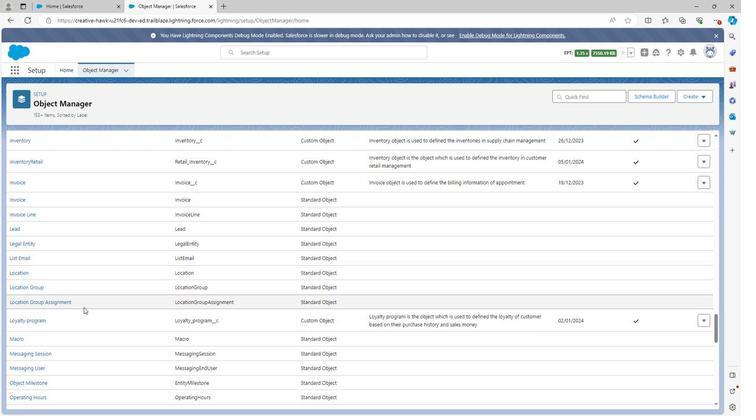 
Action: Mouse scrolled (82, 305) with delta (0, 0)
Screenshot: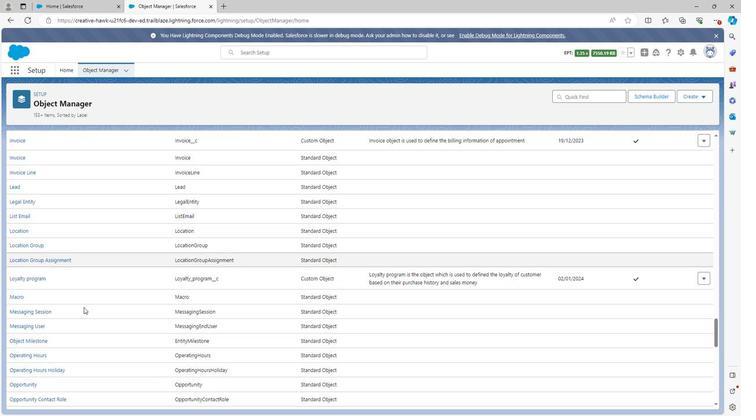 
Action: Mouse scrolled (82, 305) with delta (0, 0)
Screenshot: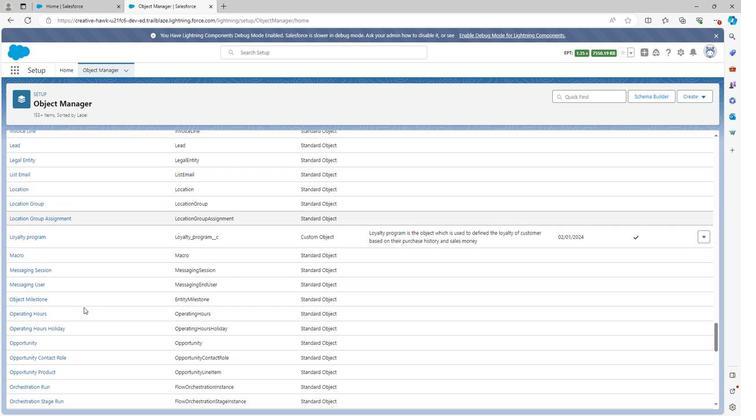 
Action: Mouse scrolled (82, 305) with delta (0, 0)
Screenshot: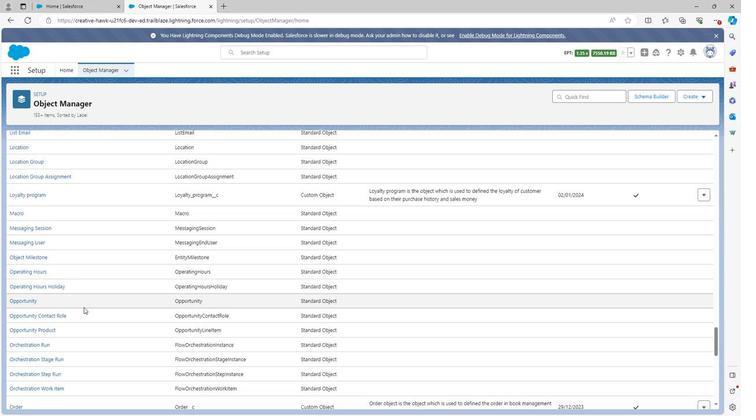 
Action: Mouse scrolled (82, 305) with delta (0, 0)
Screenshot: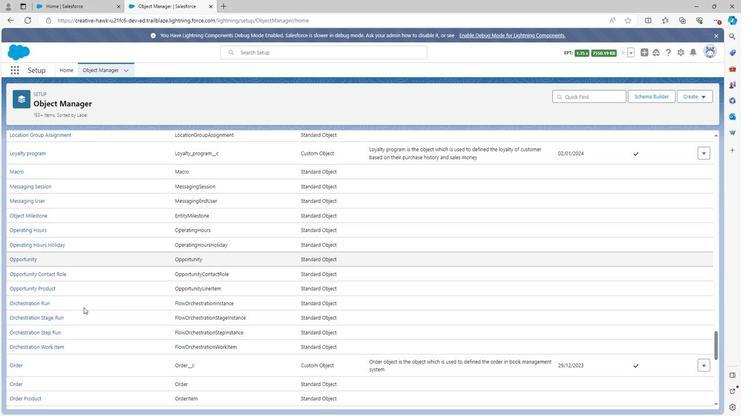 
Action: Mouse scrolled (82, 305) with delta (0, 0)
Screenshot: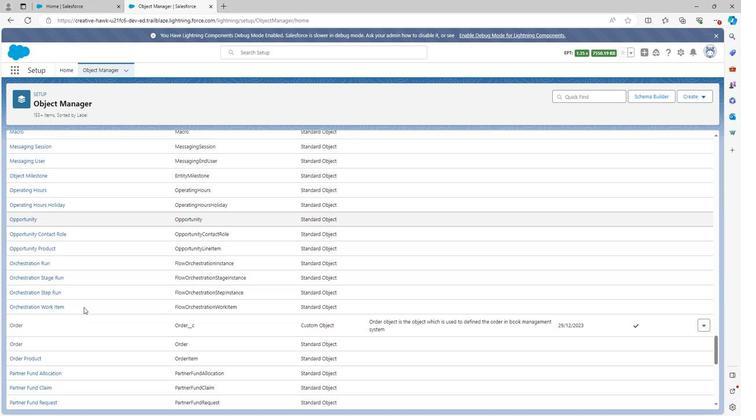 
Action: Mouse scrolled (82, 305) with delta (0, 0)
Screenshot: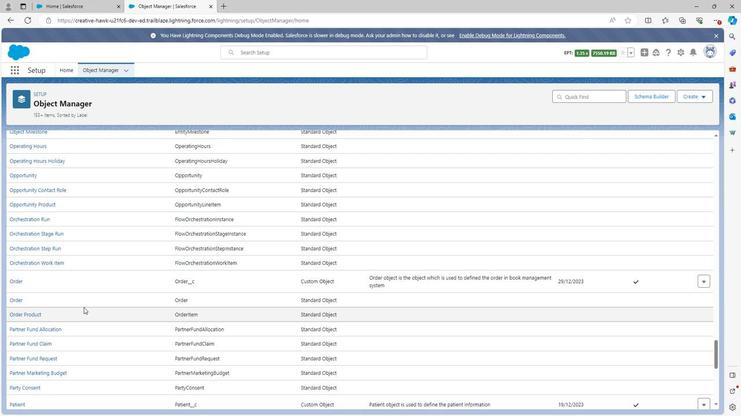 
Action: Mouse scrolled (82, 305) with delta (0, 0)
Screenshot: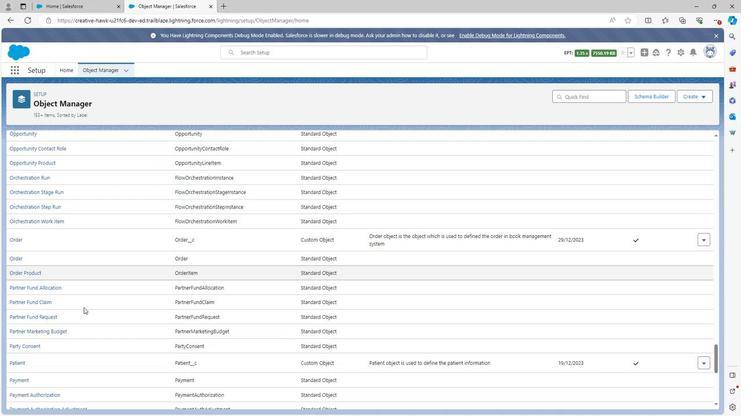 
Action: Mouse scrolled (82, 305) with delta (0, 0)
Screenshot: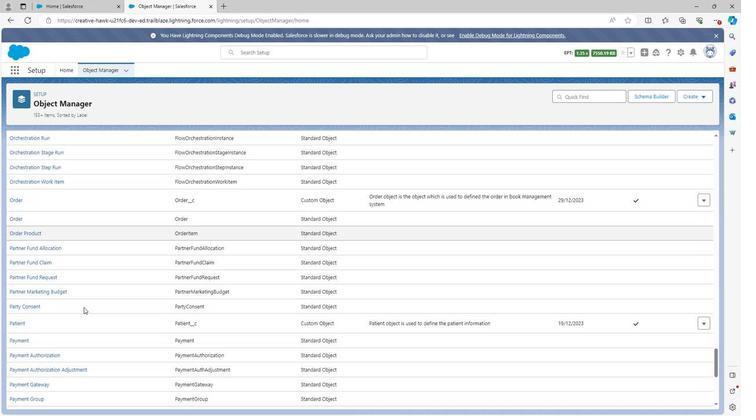 
Action: Mouse scrolled (82, 305) with delta (0, 0)
Screenshot: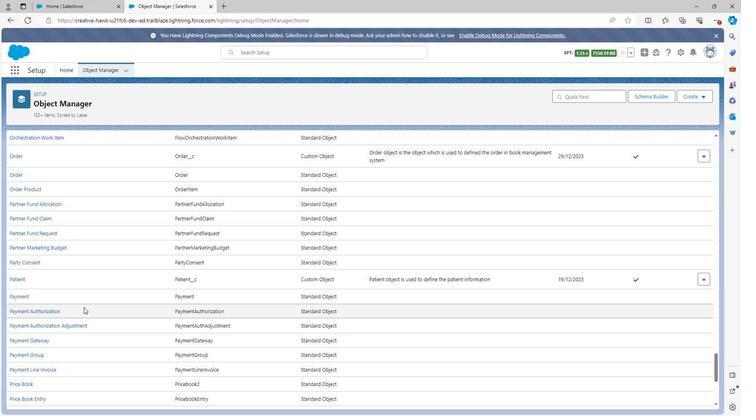 
Action: Mouse scrolled (82, 305) with delta (0, 0)
Screenshot: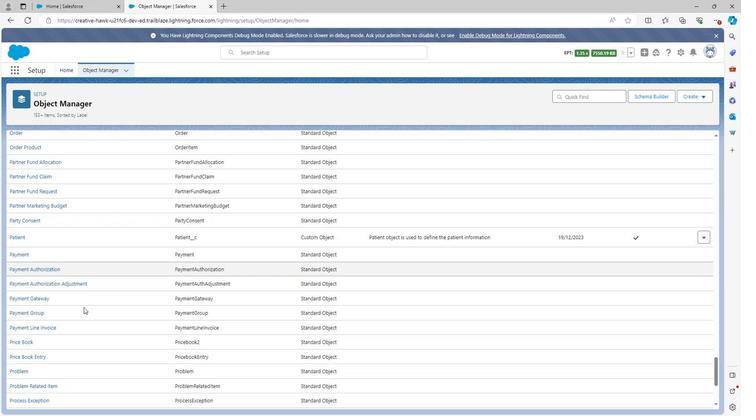 
Action: Mouse scrolled (82, 305) with delta (0, 0)
Screenshot: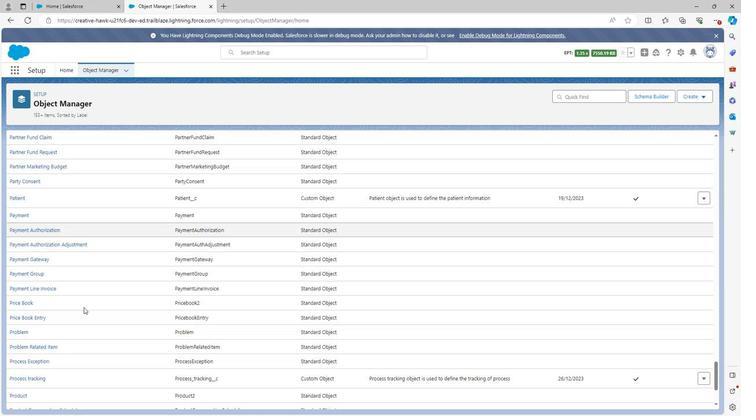 
Action: Mouse scrolled (82, 305) with delta (0, 0)
Screenshot: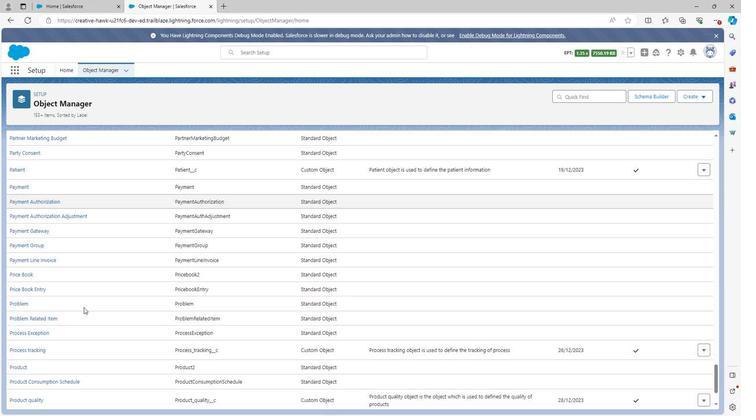 
Action: Mouse scrolled (82, 305) with delta (0, 0)
Screenshot: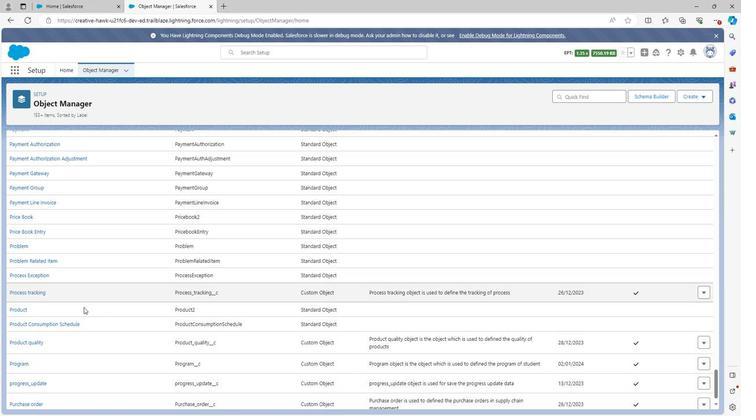 
Action: Mouse scrolled (82, 305) with delta (0, 0)
Screenshot: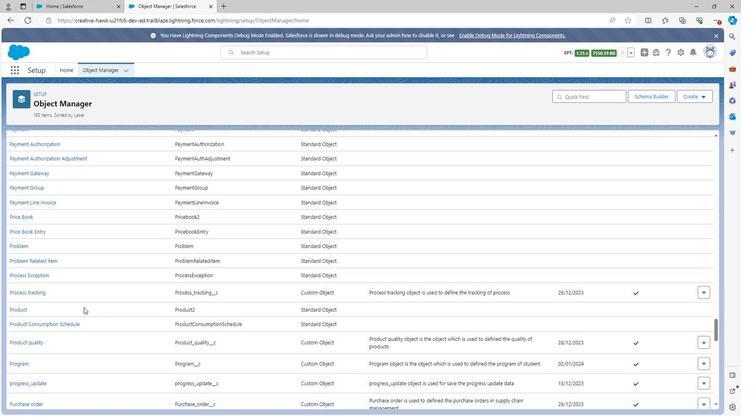 
Action: Mouse scrolled (82, 305) with delta (0, 0)
Screenshot: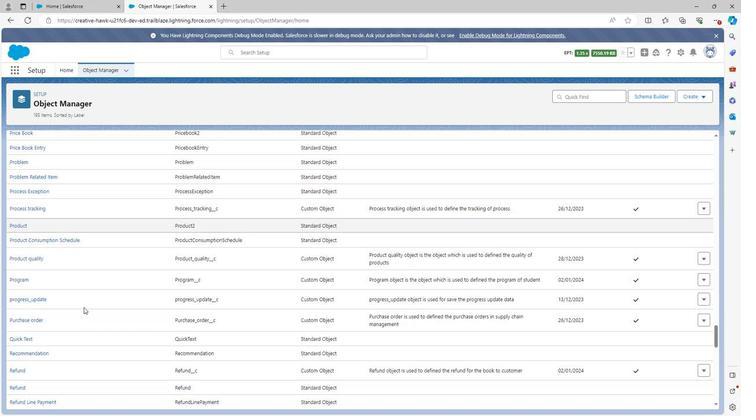 
Action: Mouse scrolled (82, 305) with delta (0, 0)
Screenshot: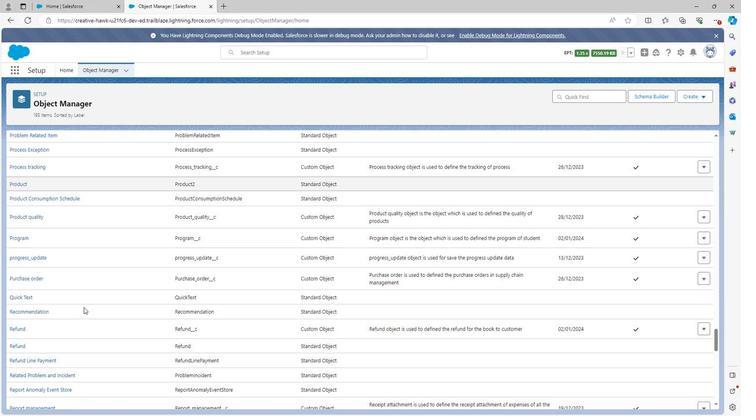 
Action: Mouse scrolled (82, 305) with delta (0, 0)
Screenshot: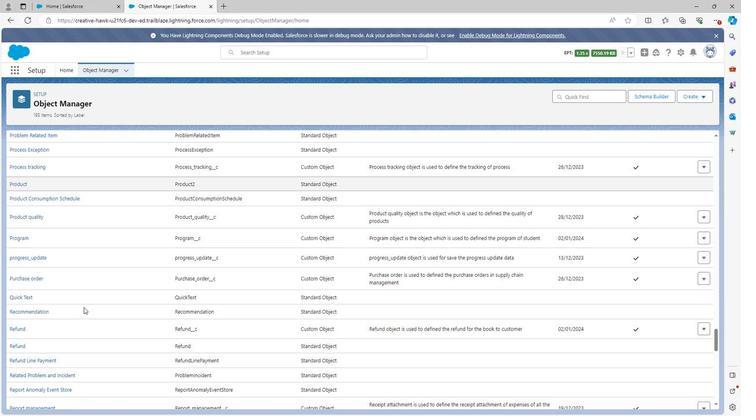 
Action: Mouse scrolled (82, 305) with delta (0, 0)
Screenshot: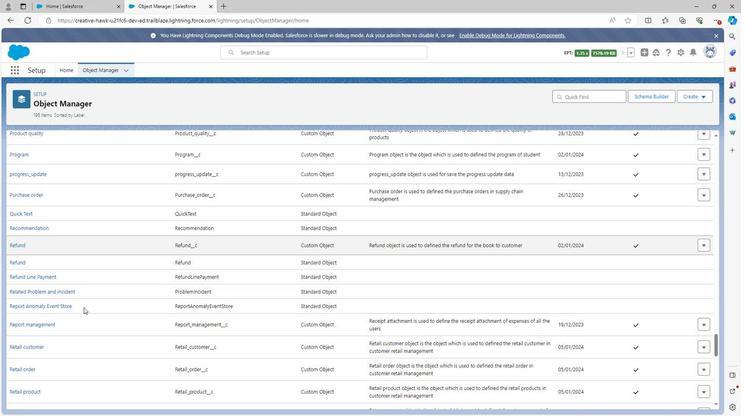 
Action: Mouse scrolled (82, 305) with delta (0, 0)
Screenshot: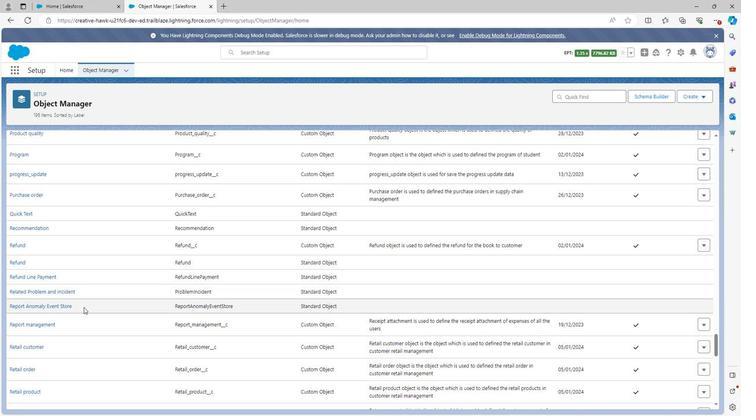 
Action: Mouse scrolled (82, 305) with delta (0, 0)
Screenshot: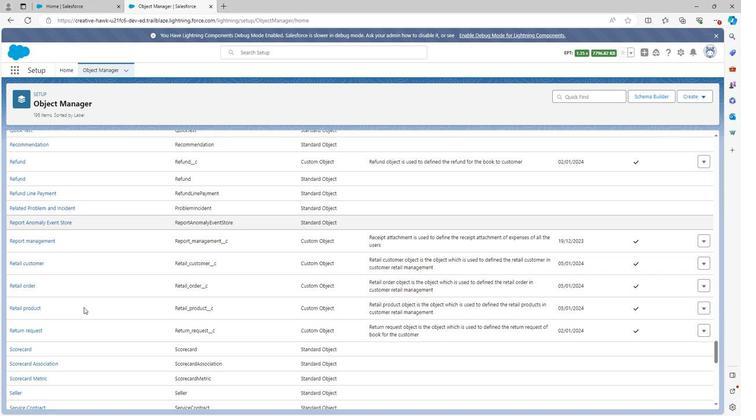 
Action: Mouse scrolled (82, 305) with delta (0, 0)
Screenshot: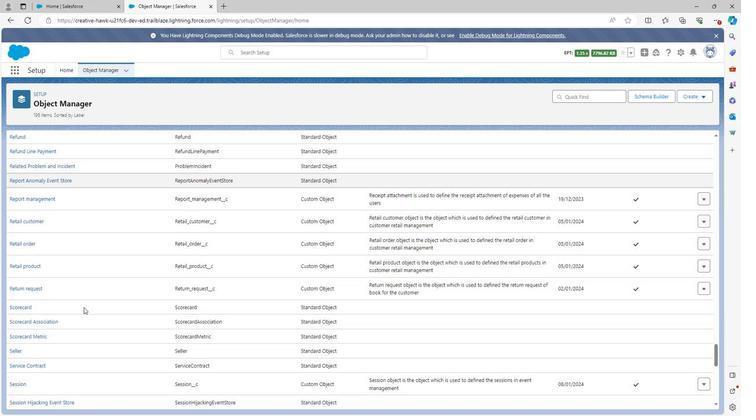 
Action: Mouse scrolled (82, 305) with delta (0, 0)
Screenshot: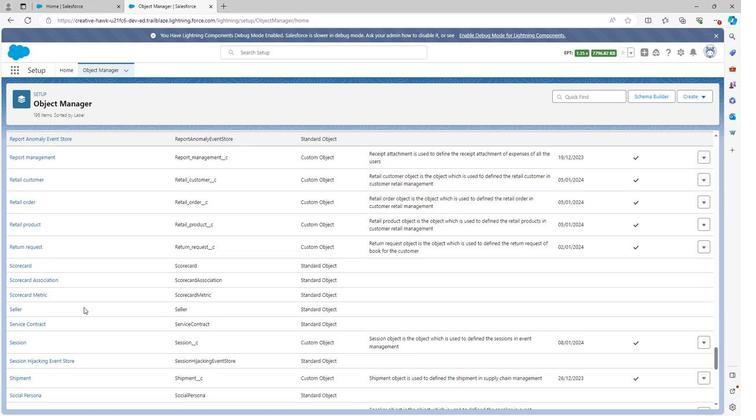 
Action: Mouse scrolled (82, 305) with delta (0, 0)
Screenshot: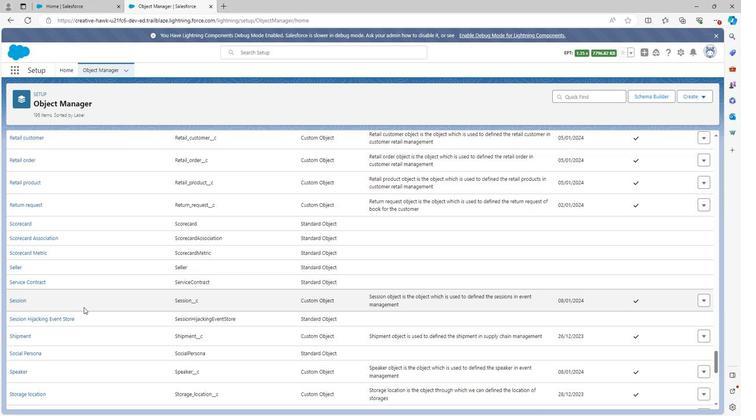 
Action: Mouse scrolled (82, 305) with delta (0, 0)
Screenshot: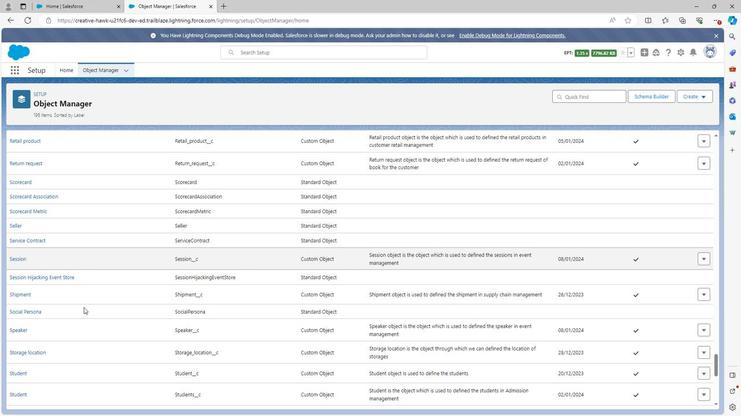 
Action: Mouse moved to (16, 287)
Screenshot: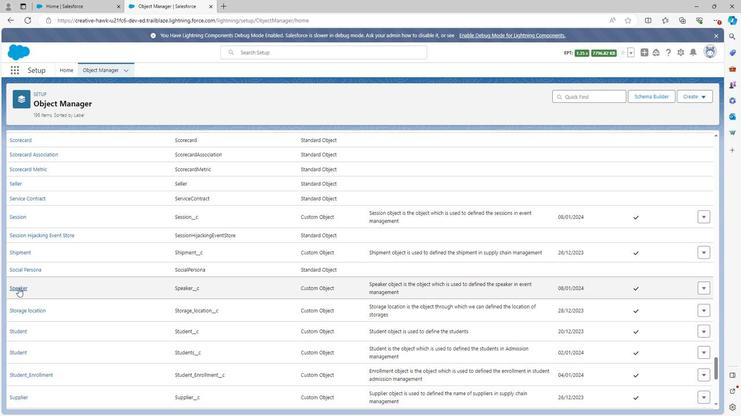
Action: Mouse pressed left at (16, 287)
Screenshot: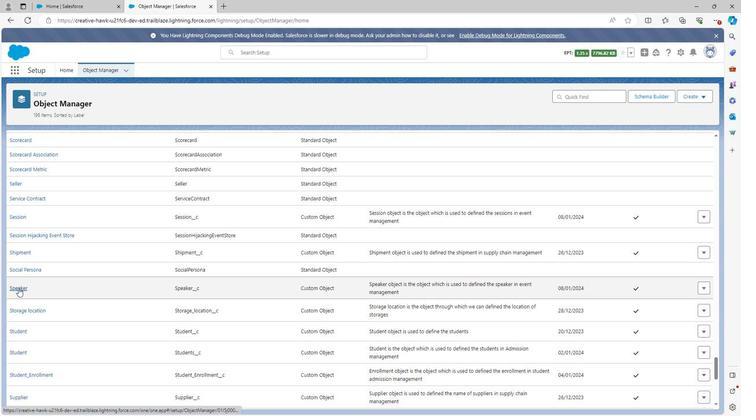 
Action: Mouse moved to (105, 239)
Screenshot: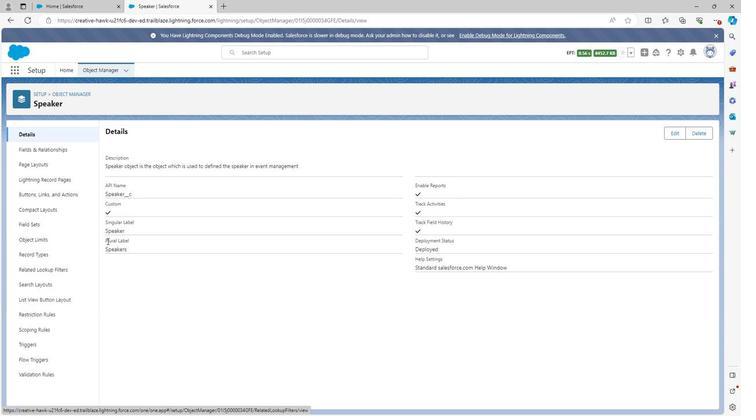 
